 Task: Create validation rules in book object.
Action: Mouse moved to (669, 50)
Screenshot: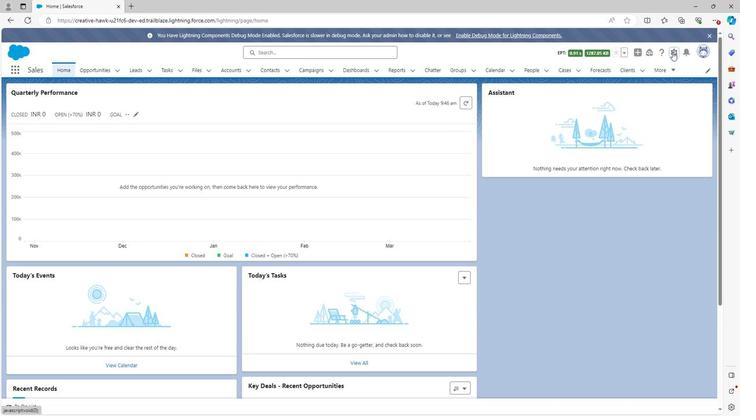 
Action: Mouse pressed left at (669, 50)
Screenshot: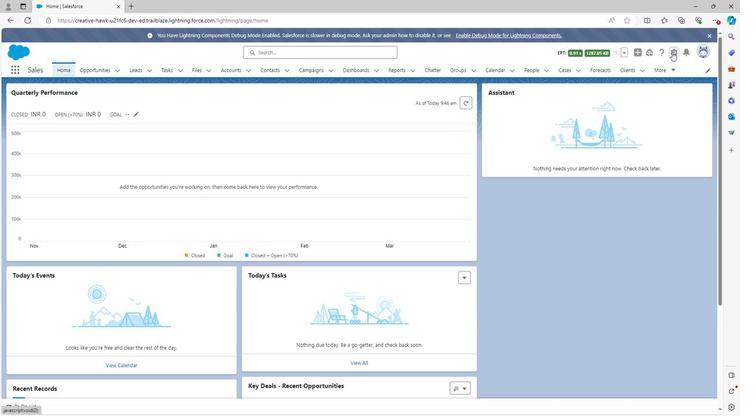 
Action: Mouse moved to (636, 75)
Screenshot: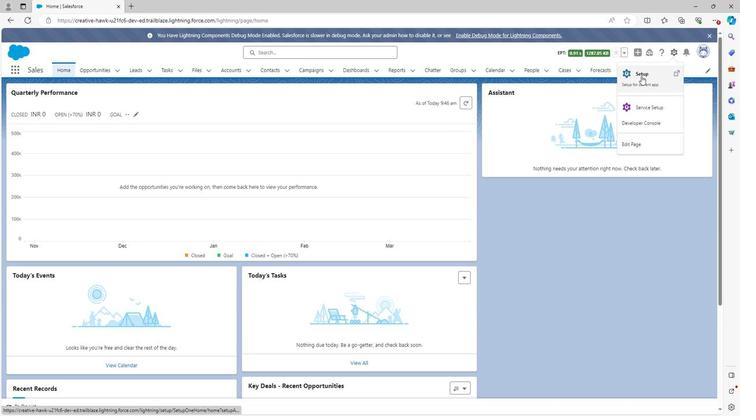 
Action: Mouse pressed left at (636, 75)
Screenshot: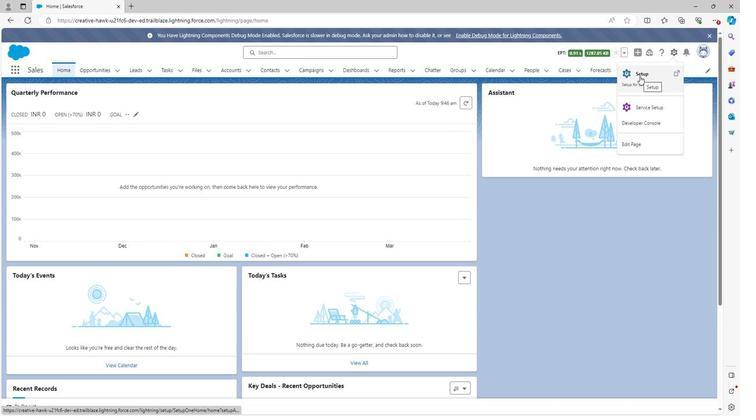 
Action: Mouse moved to (94, 65)
Screenshot: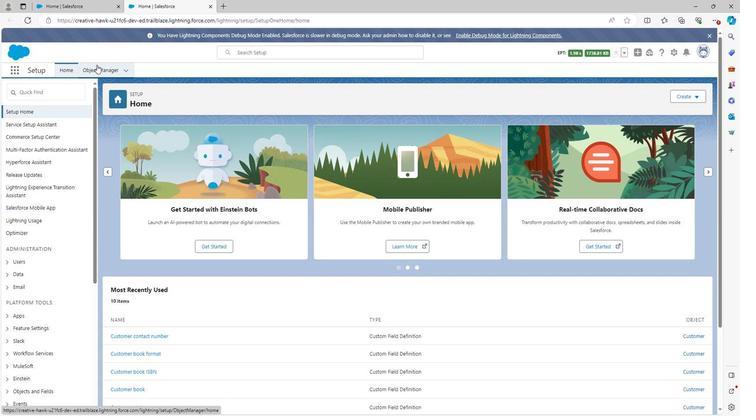 
Action: Mouse pressed left at (94, 65)
Screenshot: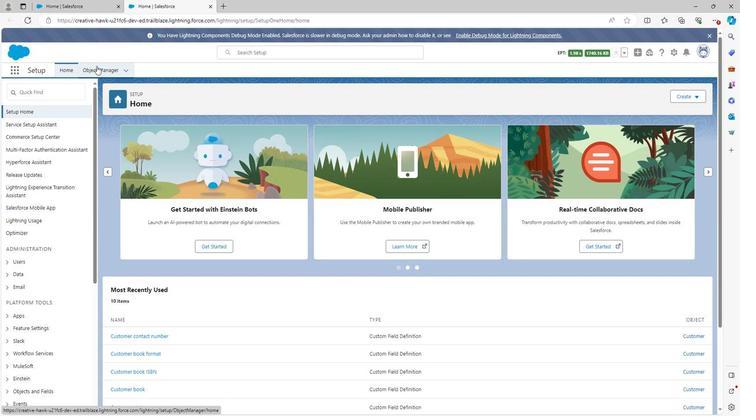 
Action: Mouse moved to (57, 195)
Screenshot: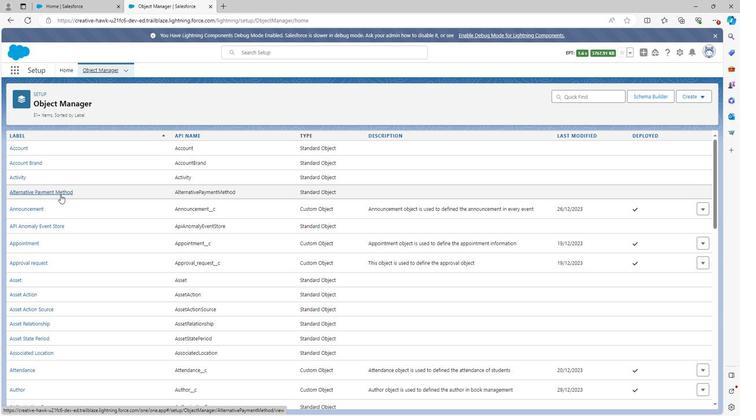 
Action: Mouse scrolled (57, 194) with delta (0, 0)
Screenshot: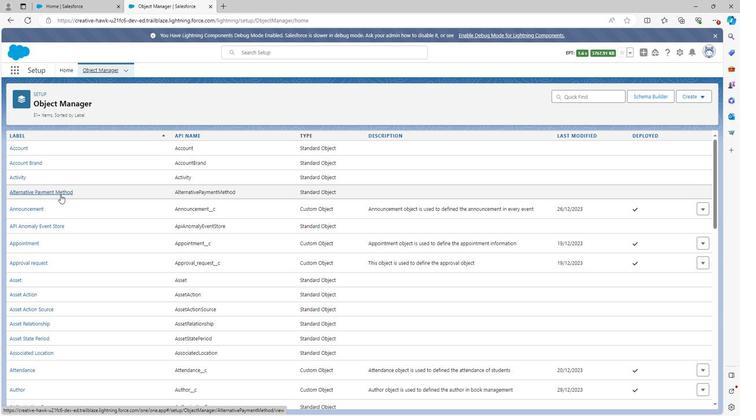
Action: Mouse moved to (57, 196)
Screenshot: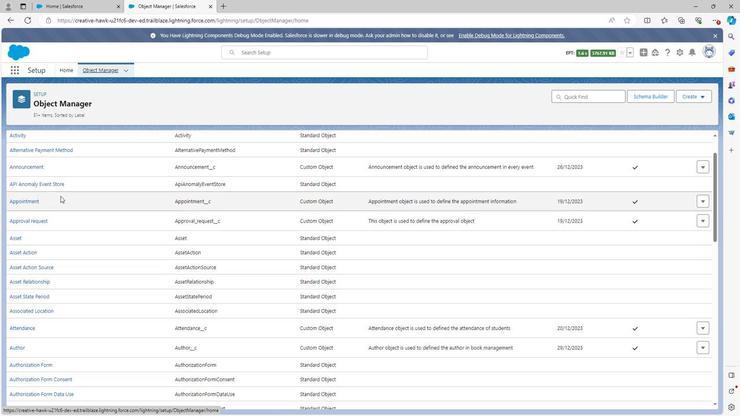 
Action: Mouse scrolled (57, 196) with delta (0, 0)
Screenshot: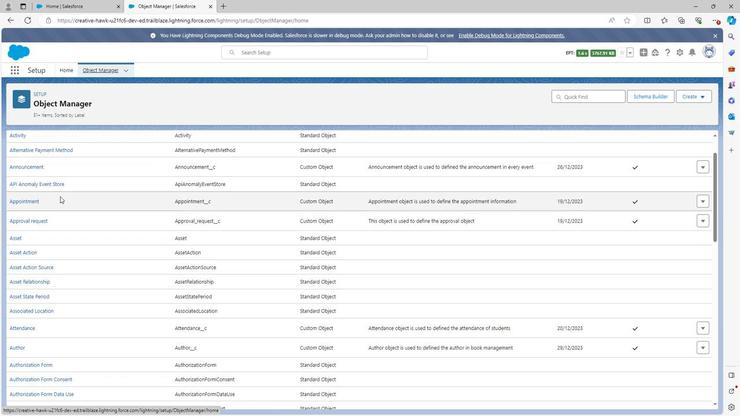 
Action: Mouse moved to (57, 194)
Screenshot: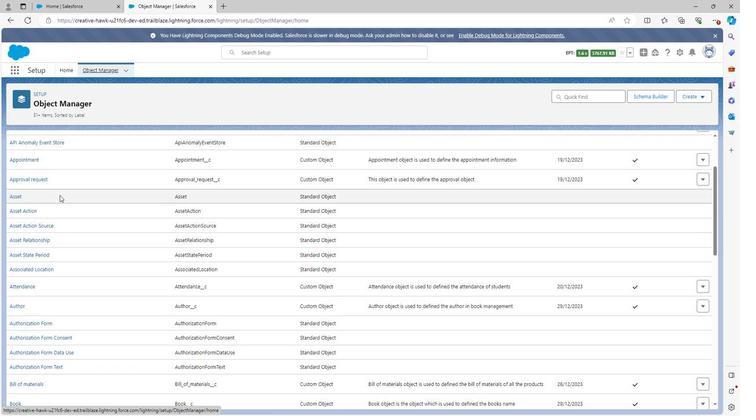
Action: Mouse scrolled (57, 194) with delta (0, 0)
Screenshot: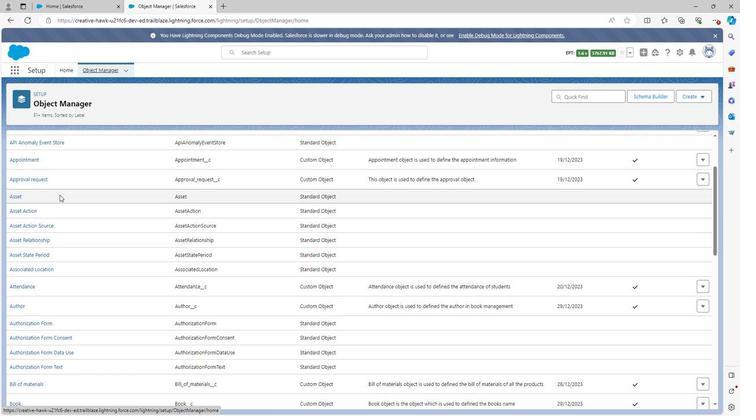 
Action: Mouse scrolled (57, 194) with delta (0, 0)
Screenshot: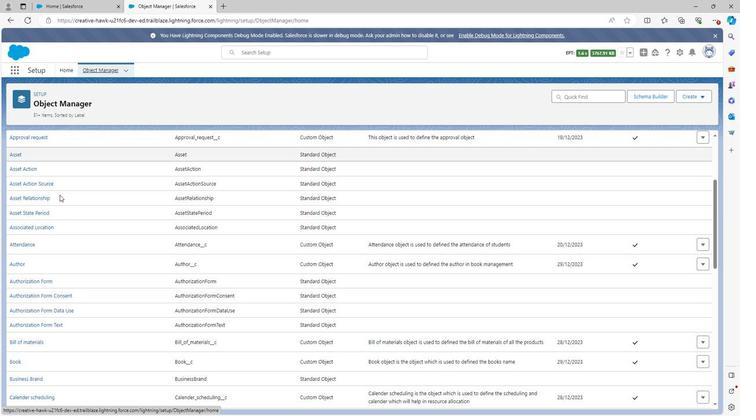 
Action: Mouse scrolled (57, 194) with delta (0, 0)
Screenshot: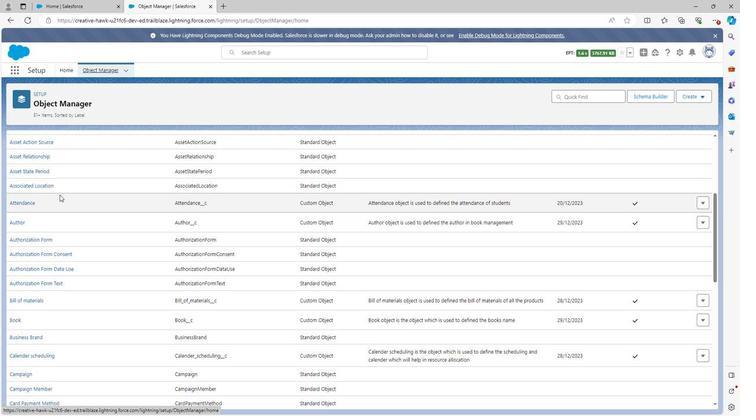 
Action: Mouse moved to (57, 194)
Screenshot: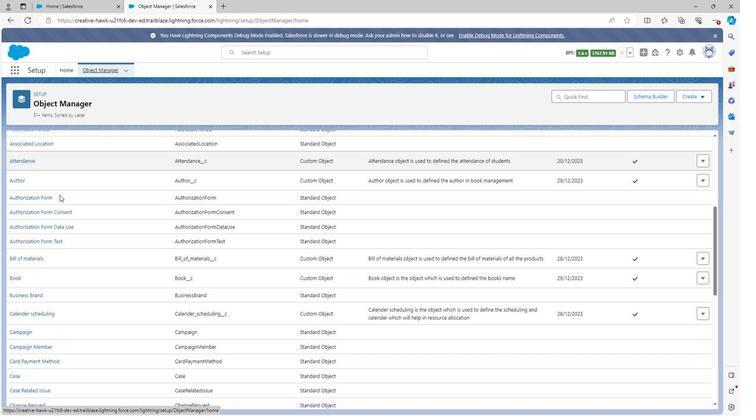 
Action: Mouse scrolled (57, 193) with delta (0, 0)
Screenshot: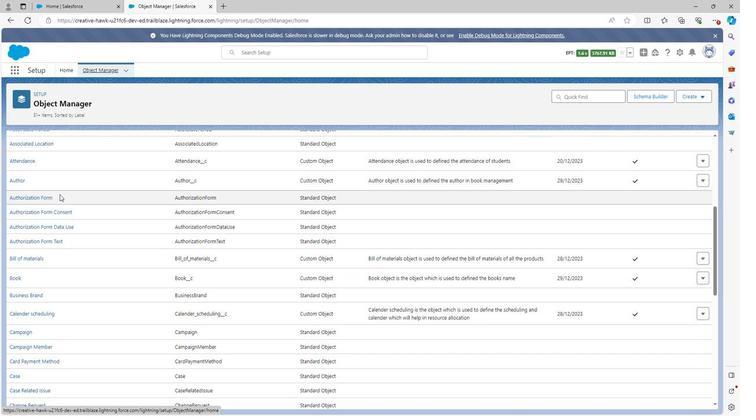 
Action: Mouse moved to (14, 234)
Screenshot: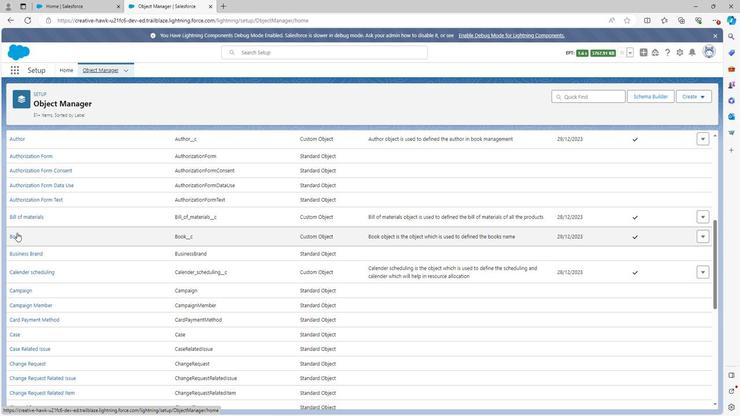 
Action: Mouse pressed left at (14, 234)
Screenshot: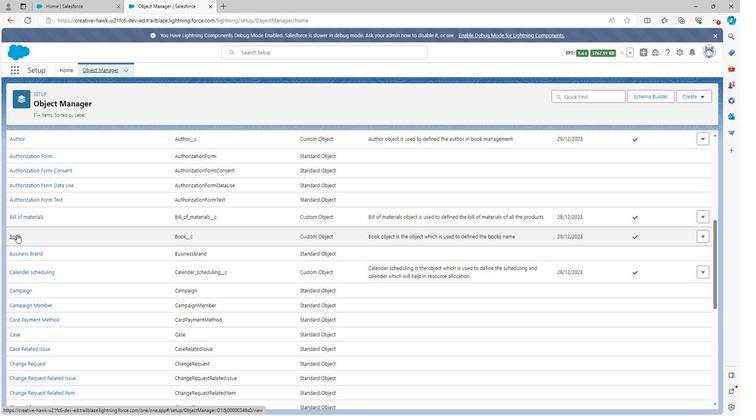 
Action: Mouse moved to (39, 149)
Screenshot: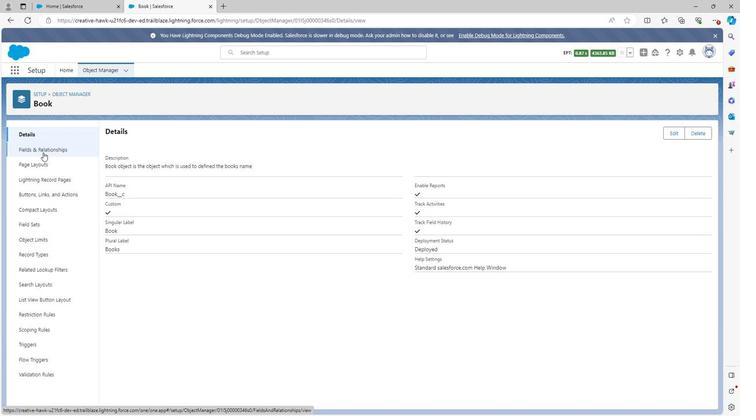 
Action: Mouse pressed left at (39, 149)
Screenshot: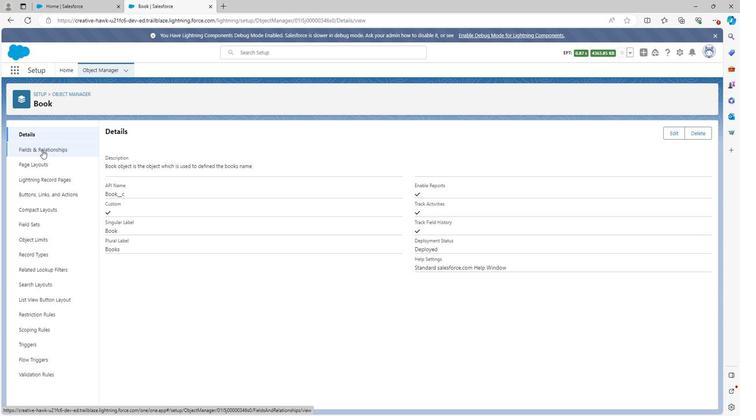 
Action: Mouse moved to (126, 243)
Screenshot: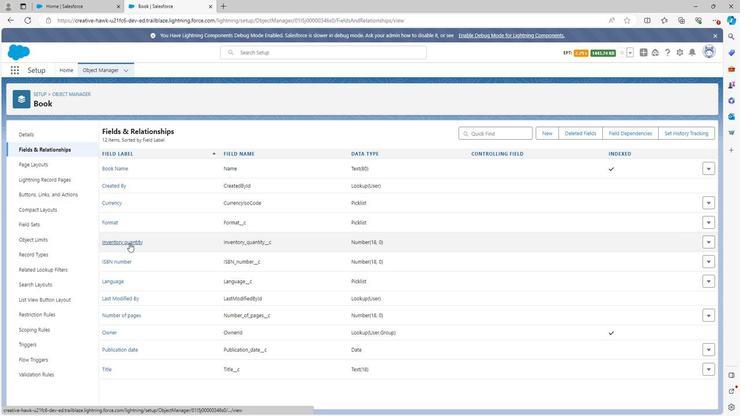 
Action: Mouse pressed left at (126, 243)
Screenshot: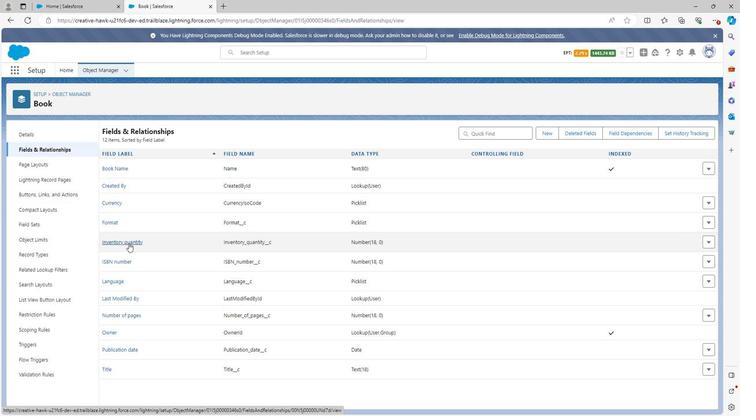 
Action: Mouse moved to (298, 363)
Screenshot: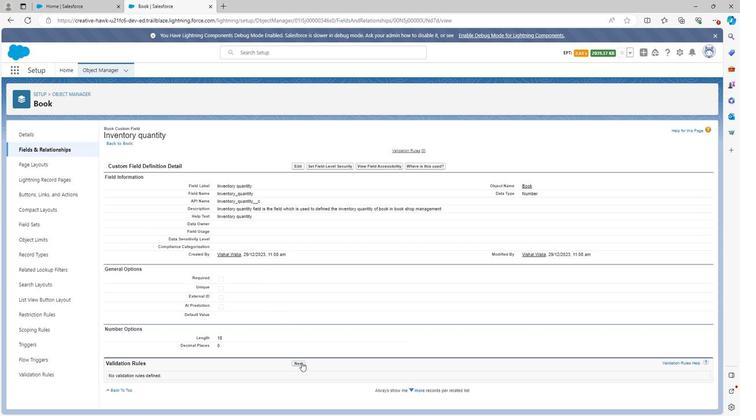
Action: Mouse pressed left at (298, 363)
Screenshot: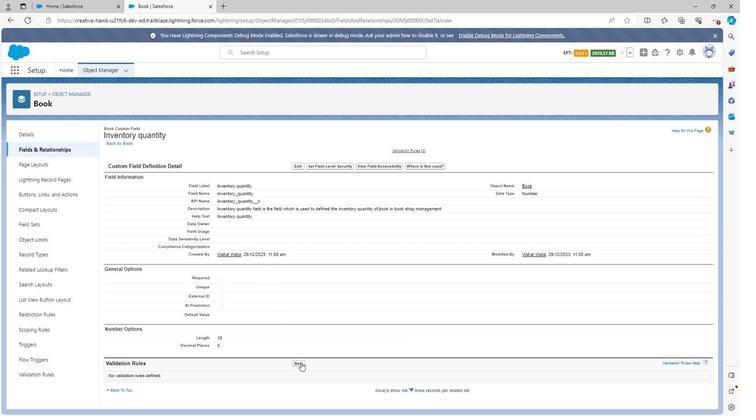 
Action: Mouse moved to (294, 365)
Screenshot: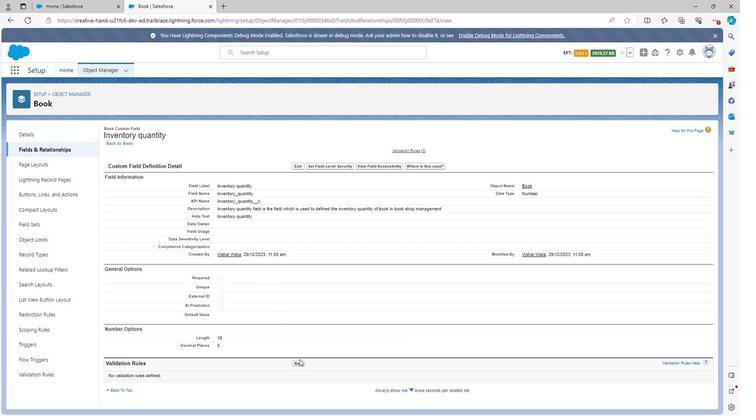 
Action: Mouse pressed left at (294, 365)
Screenshot: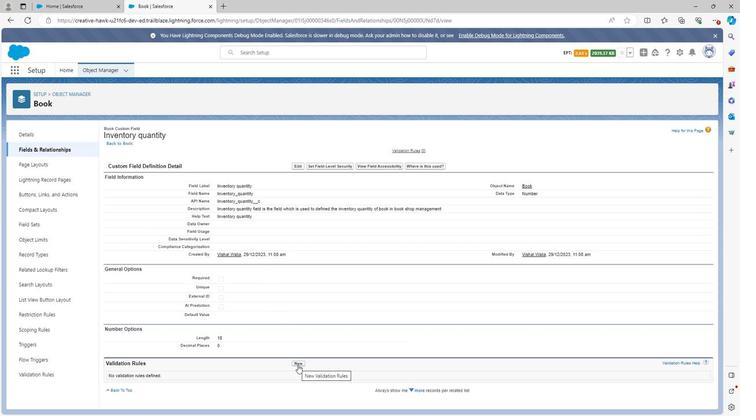 
Action: Mouse moved to (4, 20)
Screenshot: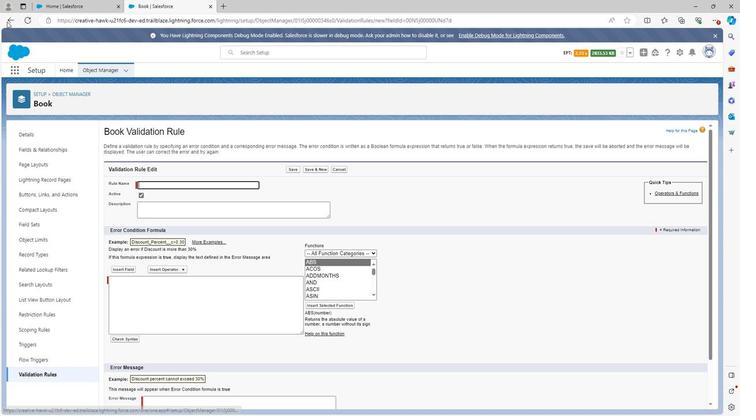 
Action: Mouse pressed left at (4, 20)
Screenshot: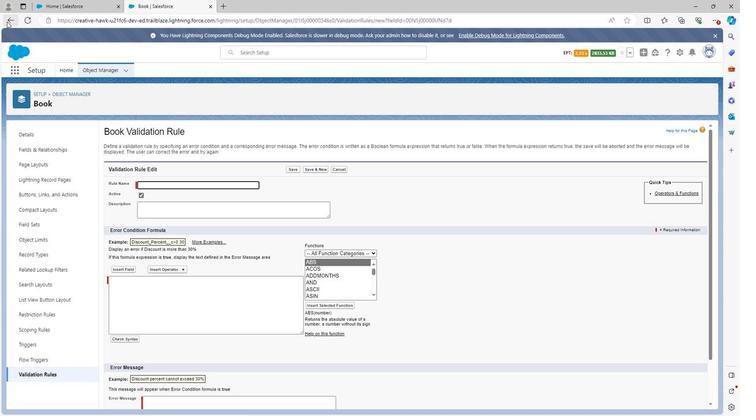 
Action: Mouse moved to (52, 146)
Screenshot: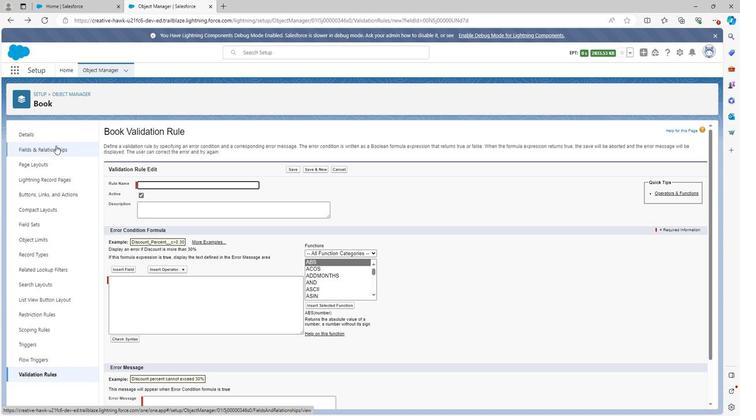 
Action: Mouse pressed left at (52, 146)
Screenshot: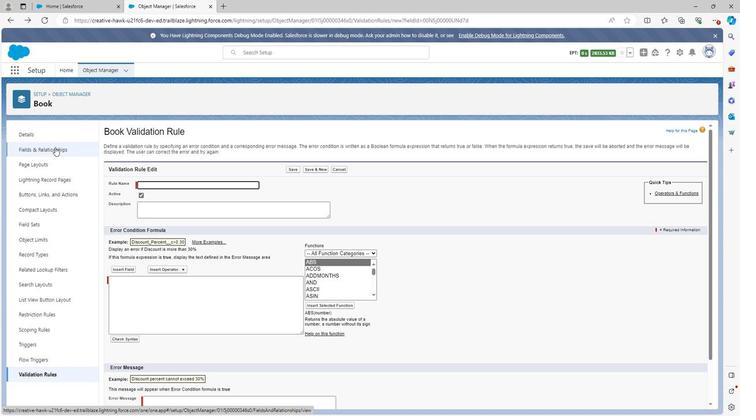 
Action: Mouse moved to (112, 242)
Screenshot: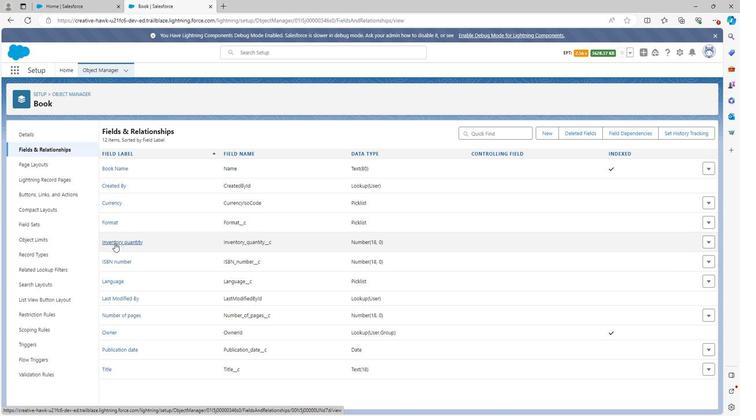 
Action: Mouse pressed left at (112, 242)
Screenshot: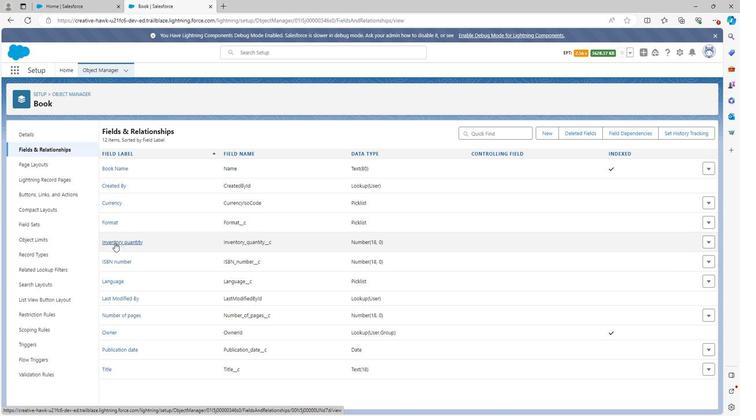 
Action: Mouse moved to (297, 363)
Screenshot: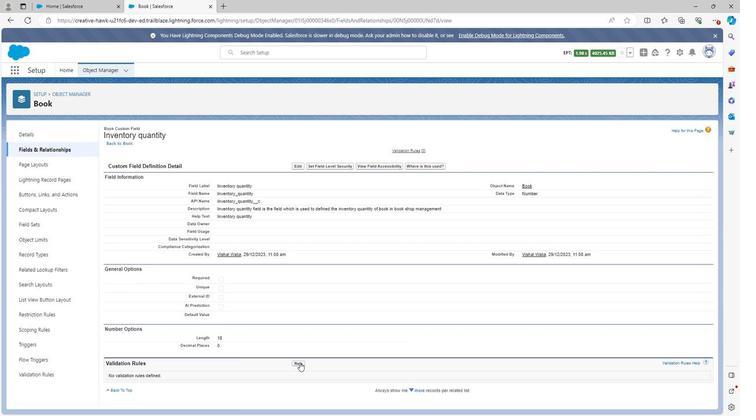 
Action: Mouse pressed left at (297, 363)
Screenshot: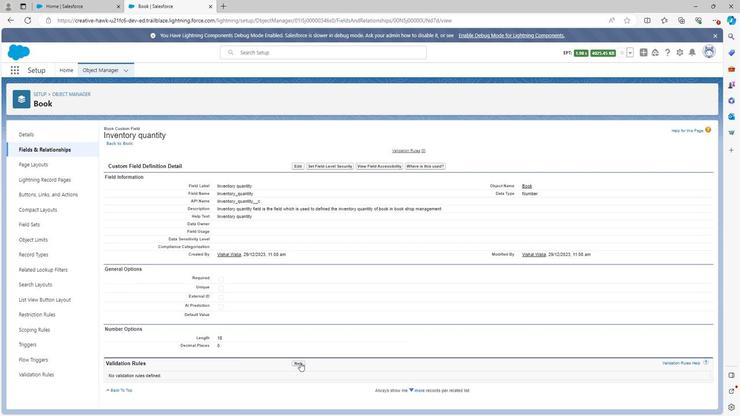 
Action: Mouse moved to (155, 184)
Screenshot: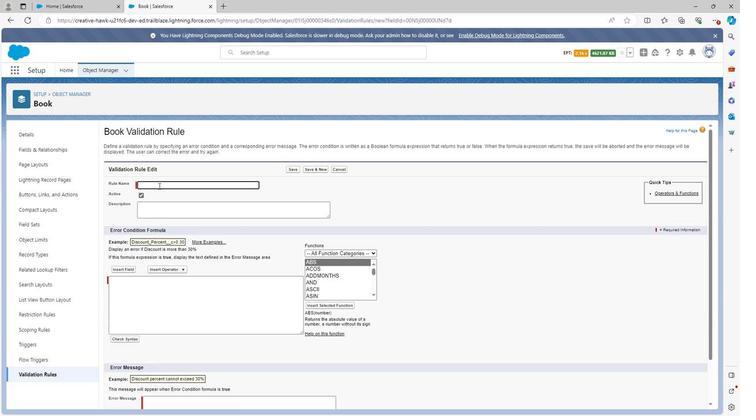 
Action: Mouse pressed left at (155, 184)
Screenshot: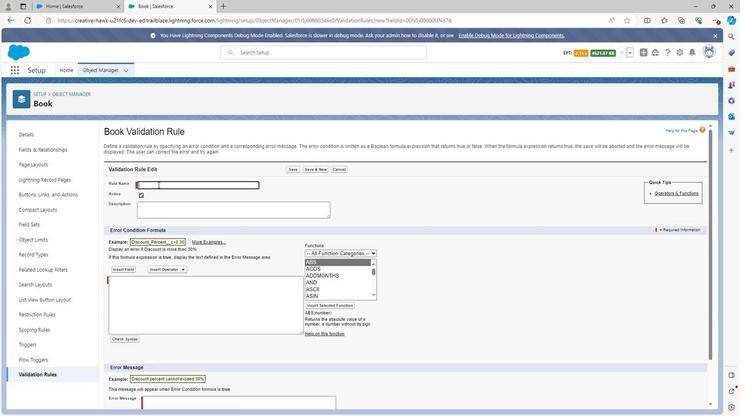 
Action: Key pressed <Key.shift>Inventory<Key.space>quantity<Key.space>rule
Screenshot: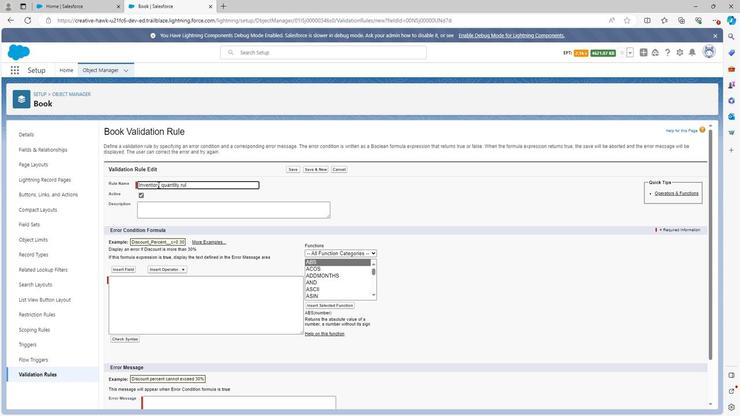 
Action: Mouse moved to (157, 205)
Screenshot: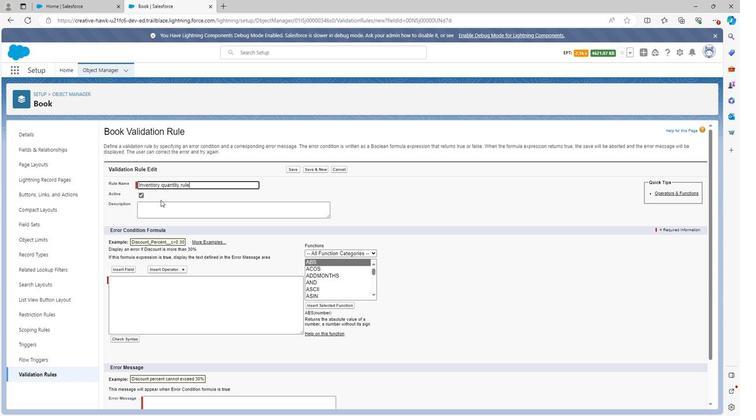 
Action: Mouse pressed left at (157, 205)
Screenshot: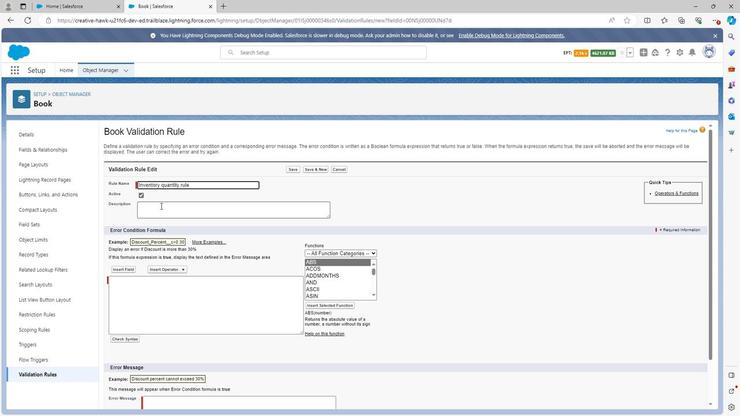 
Action: Key pressed <Key.shift><Key.shift><Key.shift>Inventory<Key.space>quantity<Key.space>rule<Key.space>is<Key.space>the<Key.space>rule<Key.space>through<Key.space>which<Key.space>we<Key.space>show<Key.space>inventory<Key.space>quantity<Key.space>with<Key.space>some<Key.space>limits
Screenshot: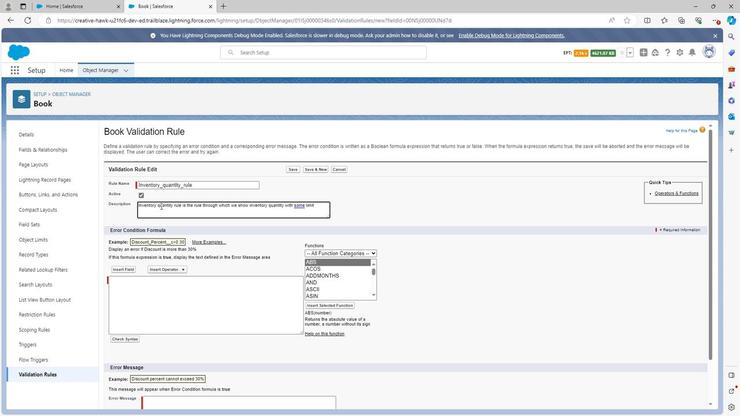 
Action: Mouse moved to (148, 288)
Screenshot: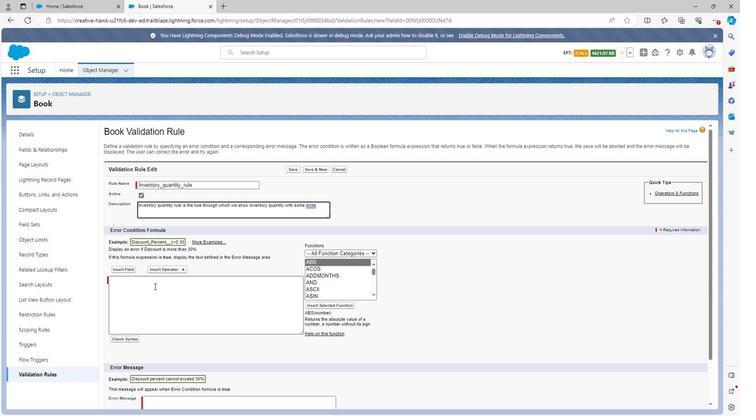 
Action: Mouse pressed left at (148, 288)
Screenshot: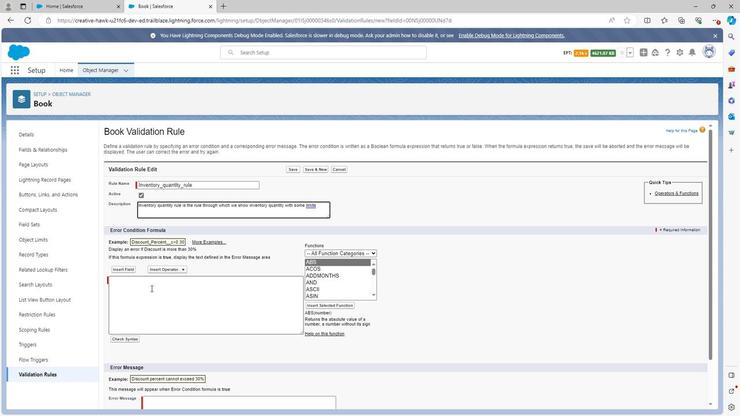 
Action: Mouse moved to (126, 268)
Screenshot: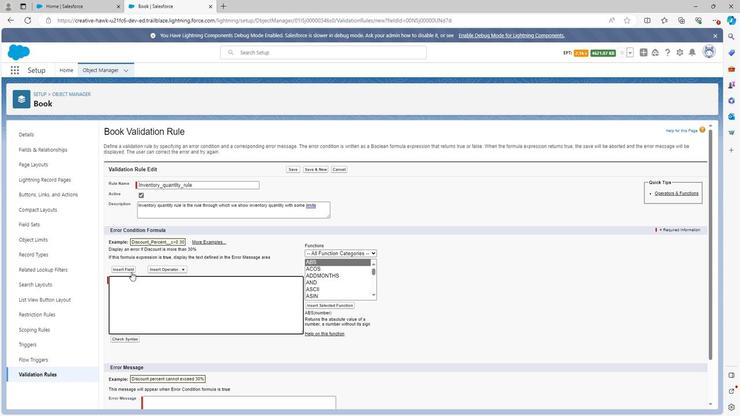 
Action: Mouse pressed left at (126, 268)
Screenshot: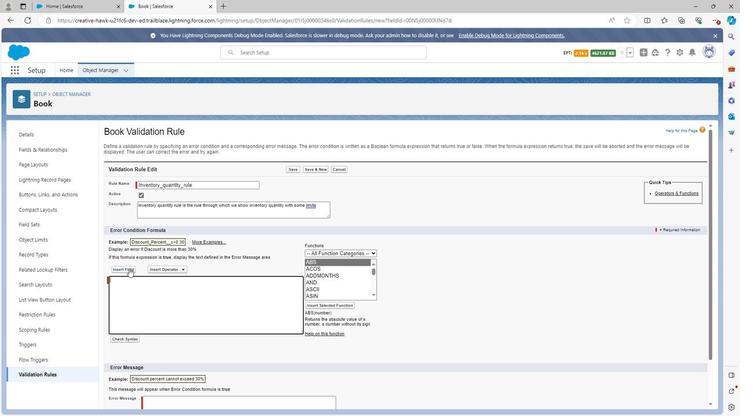 
Action: Mouse moved to (343, 274)
Screenshot: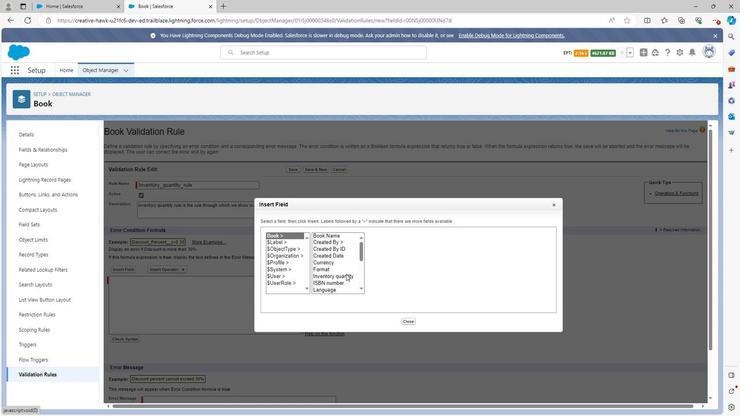 
Action: Mouse pressed left at (343, 274)
Screenshot: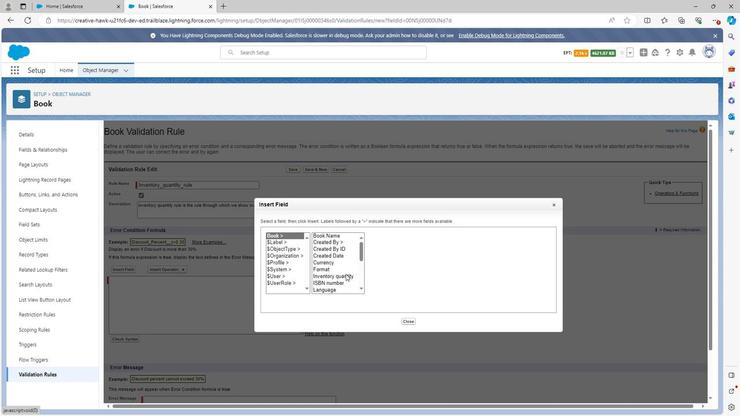 
Action: Mouse moved to (398, 276)
Screenshot: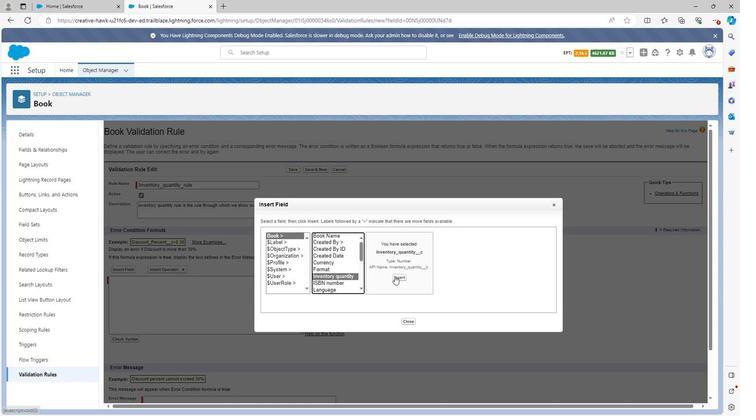 
Action: Mouse pressed left at (398, 276)
Screenshot: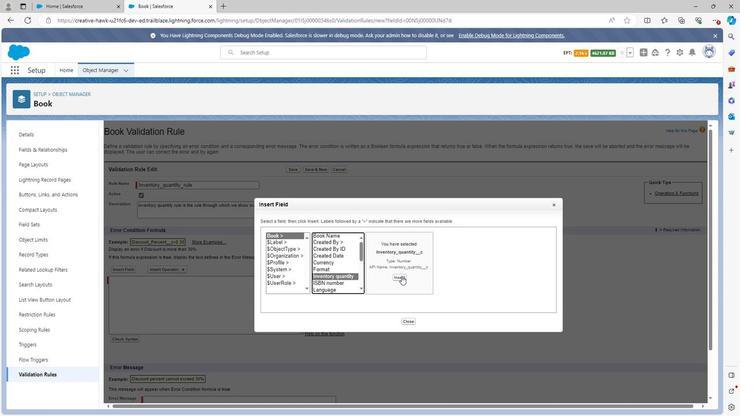 
Action: Mouse moved to (168, 270)
Screenshot: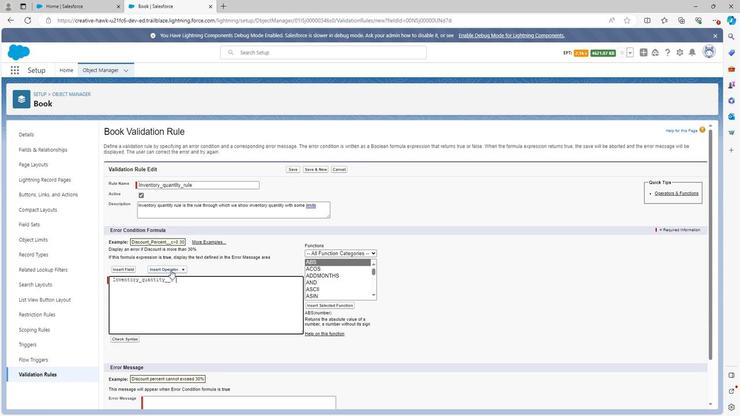 
Action: Mouse pressed left at (168, 270)
Screenshot: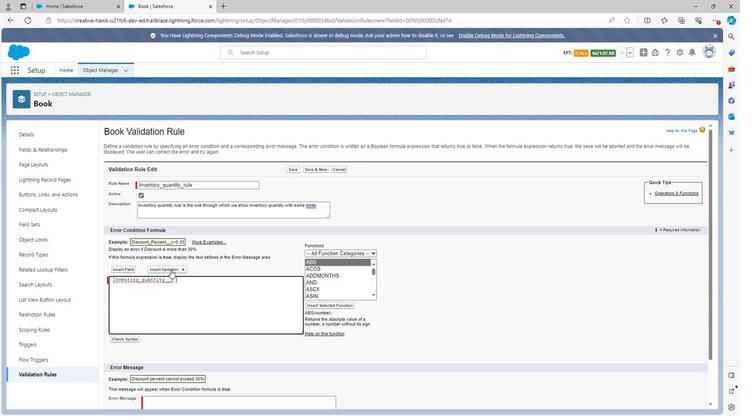 
Action: Mouse moved to (167, 364)
Screenshot: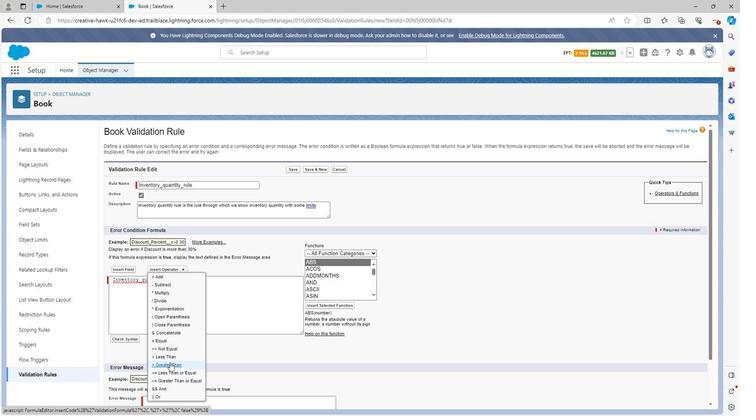 
Action: Mouse pressed left at (167, 364)
Screenshot: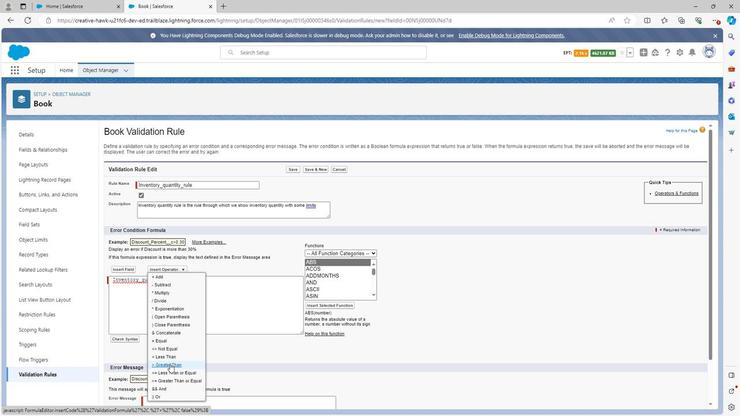 
Action: Key pressed 0
Screenshot: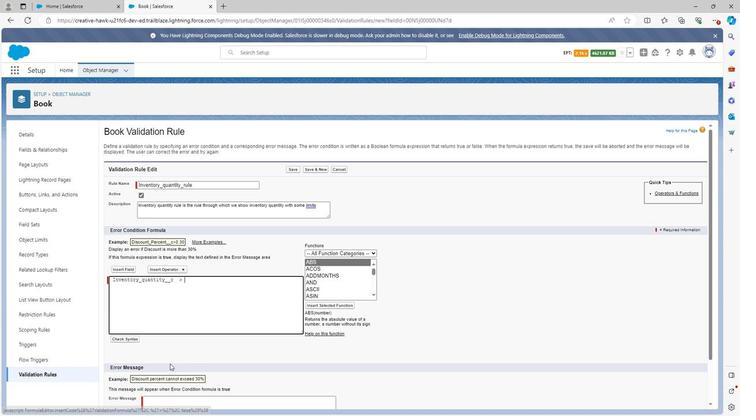 
Action: Mouse moved to (126, 340)
Screenshot: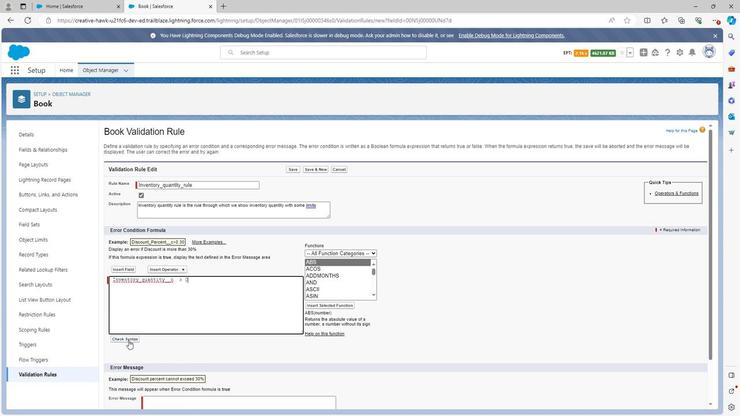 
Action: Mouse pressed left at (126, 340)
Screenshot: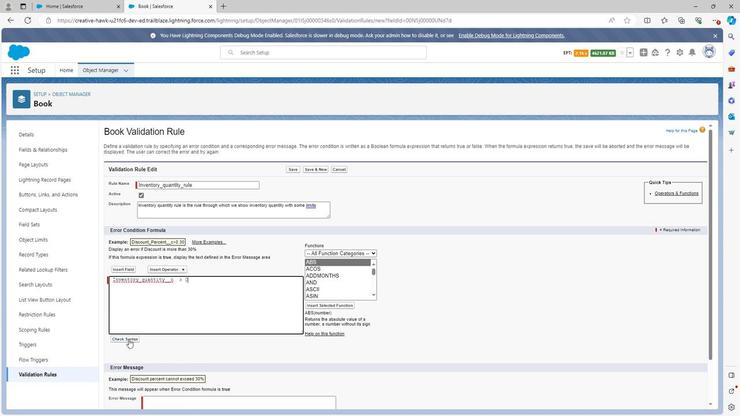 
Action: Mouse moved to (178, 377)
Screenshot: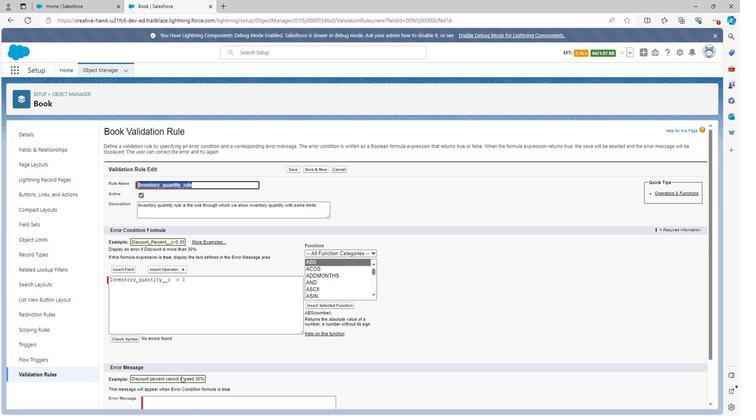 
Action: Mouse scrolled (178, 376) with delta (0, 0)
Screenshot: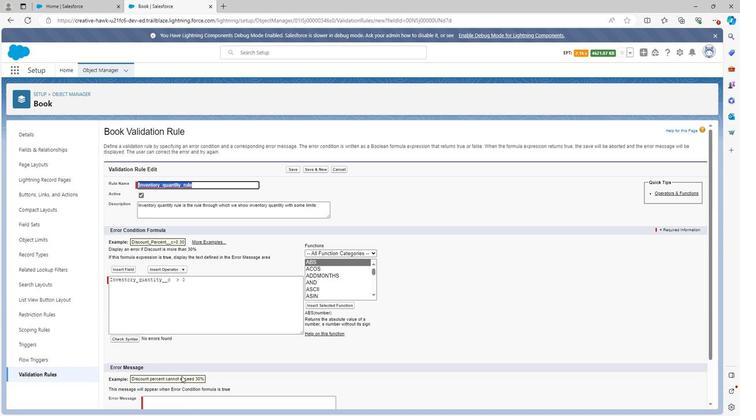 
Action: Mouse moved to (173, 364)
Screenshot: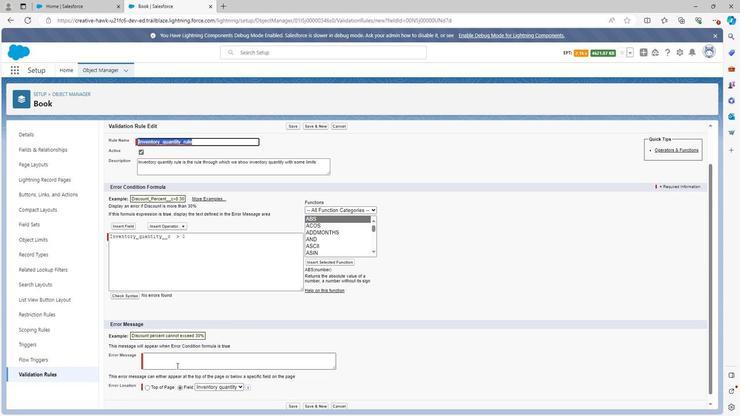 
Action: Mouse pressed left at (173, 364)
Screenshot: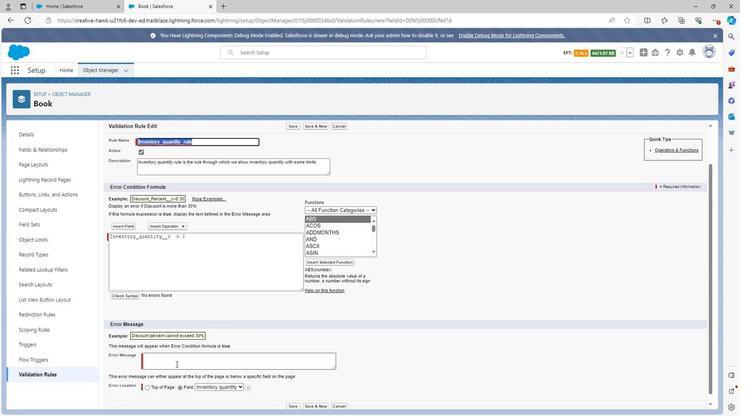 
Action: Key pressed <Key.shift>Inventory<Key.space>quantity<Key.space>of<Key.space>book<Key.space>should<Key.space>be<Key.space>greater<Key.space>than<Key.space>0
Screenshot: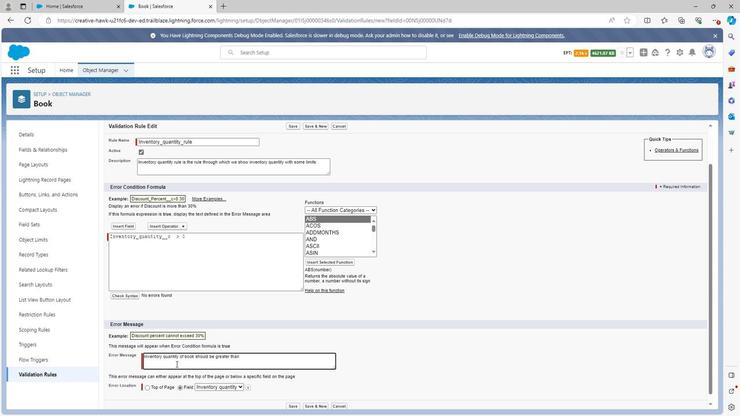 
Action: Mouse moved to (291, 407)
Screenshot: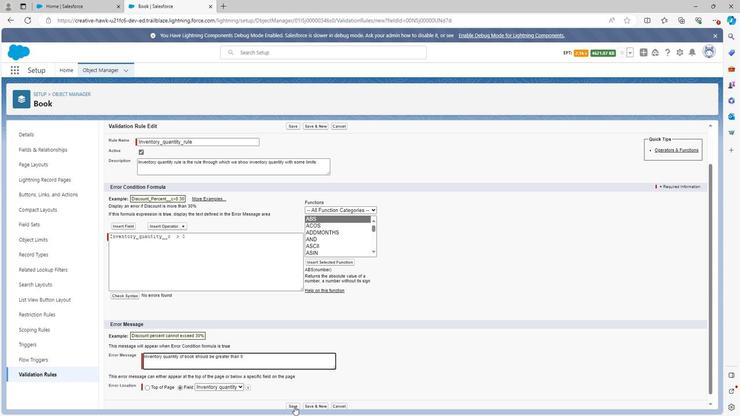 
Action: Mouse pressed left at (291, 407)
Screenshot: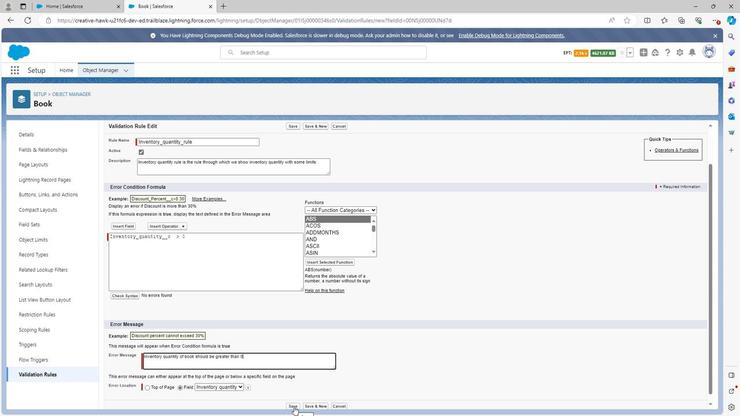 
Action: Mouse moved to (34, 139)
Screenshot: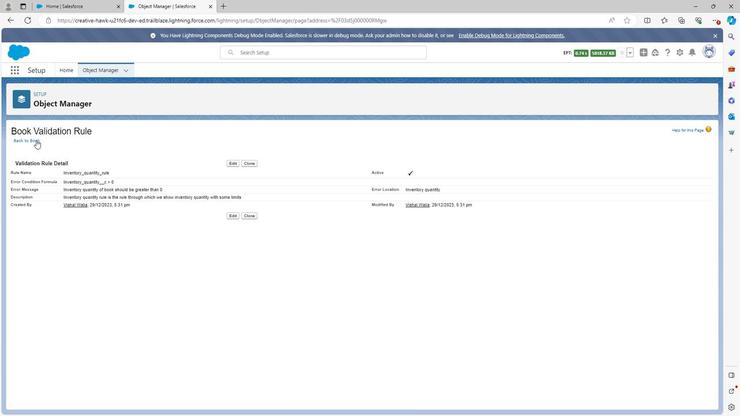 
Action: Mouse pressed left at (34, 139)
Screenshot: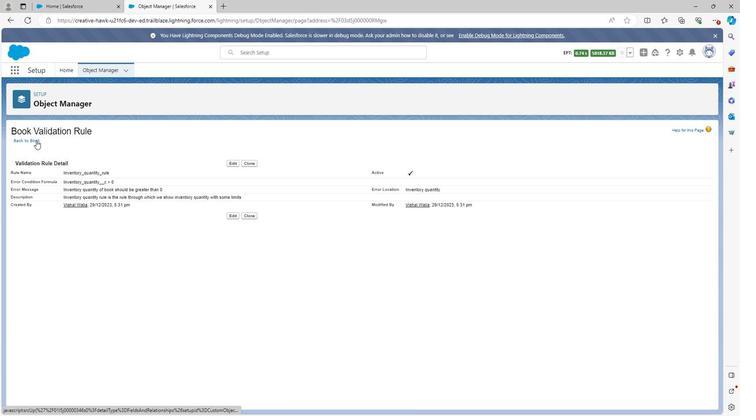 
Action: Mouse moved to (129, 314)
Screenshot: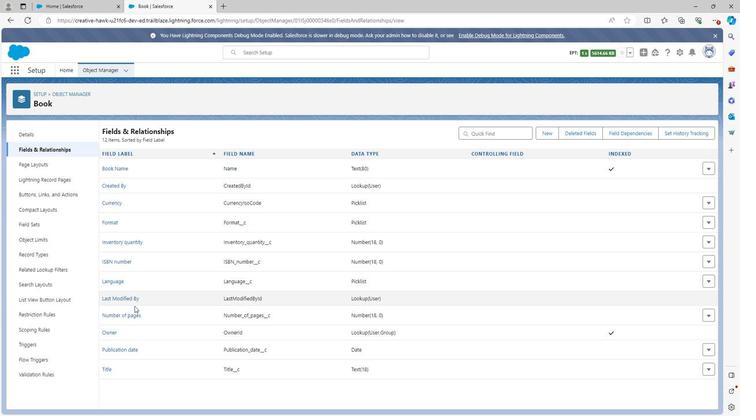 
Action: Mouse pressed left at (129, 314)
Screenshot: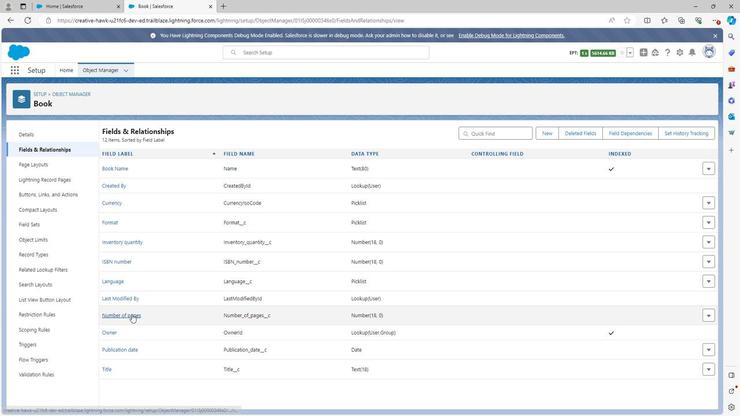 
Action: Mouse moved to (292, 362)
Screenshot: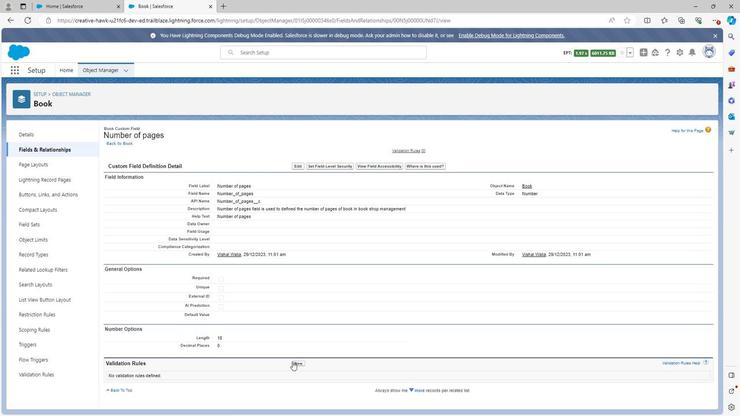 
Action: Mouse pressed left at (292, 362)
Screenshot: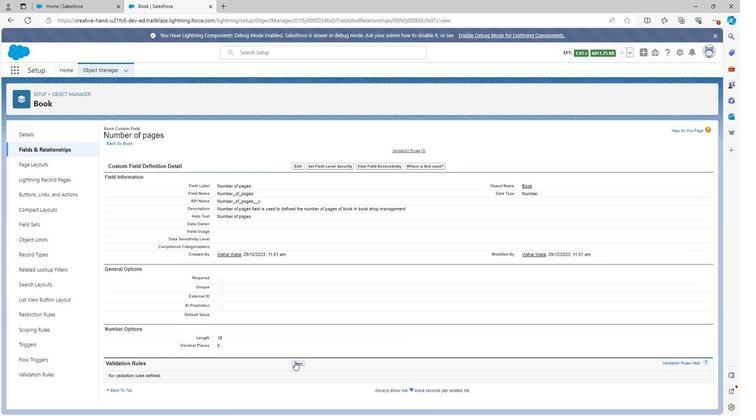 
Action: Mouse moved to (144, 187)
Screenshot: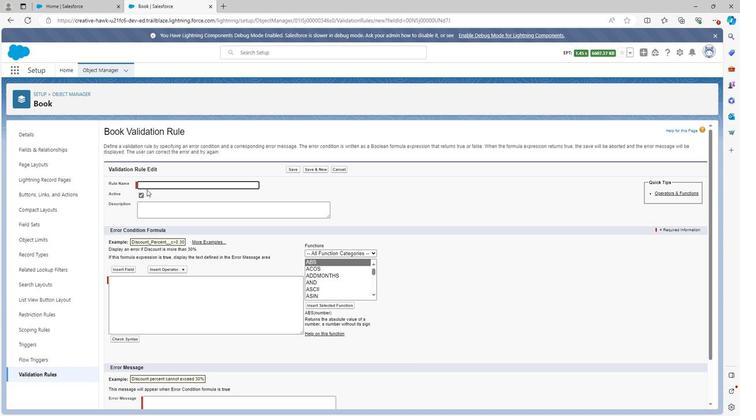 
Action: Key pressed <Key.shift><Key.shift><Key.shift>Number<Key.space>og<Key.space><Key.backspace><Key.backspace>f<Key.space>pages<Key.space>rule
Screenshot: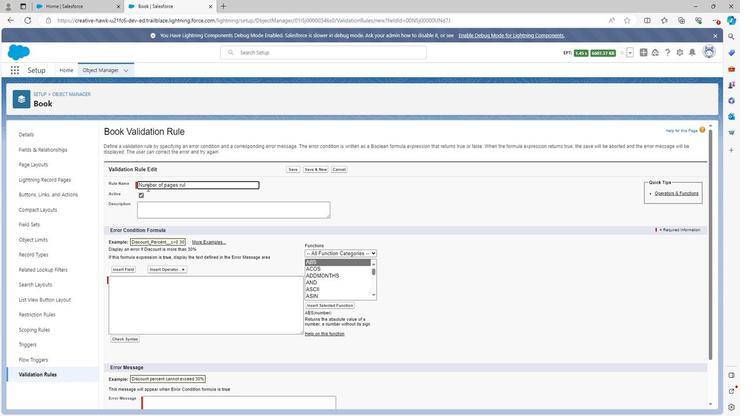 
Action: Mouse moved to (174, 196)
Screenshot: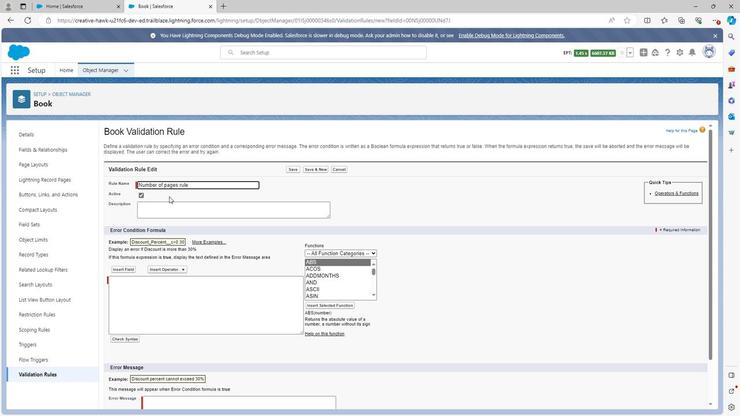 
Action: Mouse pressed left at (174, 196)
Screenshot: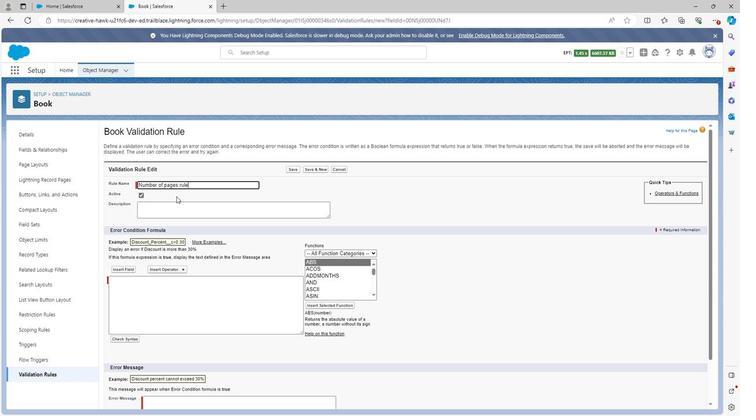 
Action: Mouse moved to (160, 207)
Screenshot: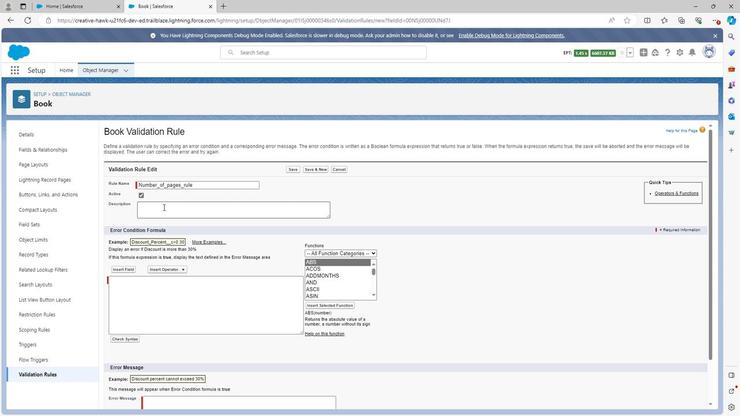 
Action: Mouse pressed left at (160, 207)
Screenshot: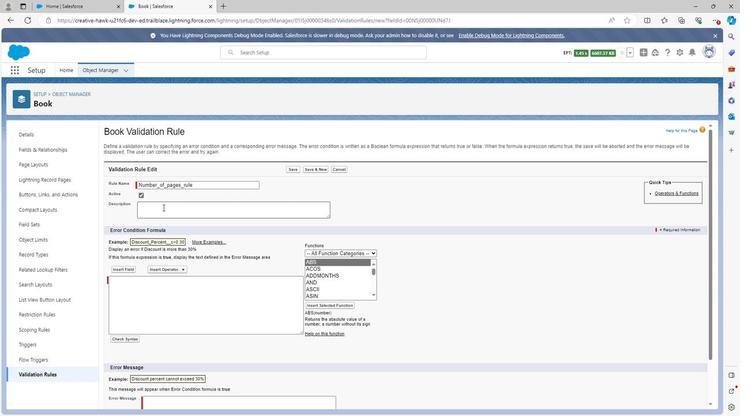 
Action: Key pressed <Key.shift>Number<Key.space>of<Key.space><Key.space>pages<Key.space>rule<Key.space>is<Key.space>the<Key.space>rule<Key.space>through<Key.space>which<Key.space>we<Key.space>show<Key.space>number<Key.space>of<Key.space>pages<Key.space>with<Key.space>some<Key.space>limits
Screenshot: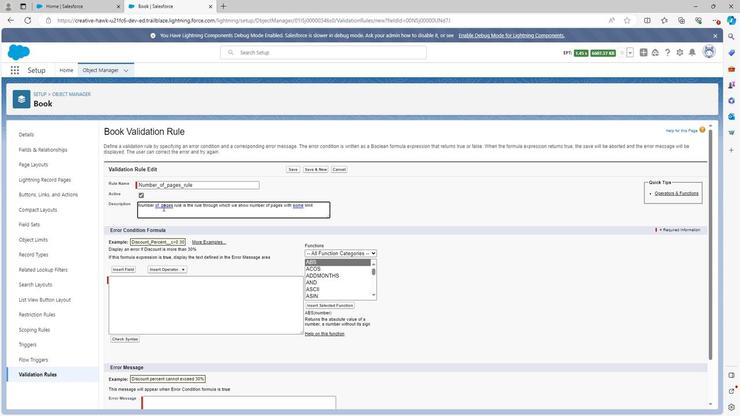 
Action: Mouse moved to (123, 268)
Screenshot: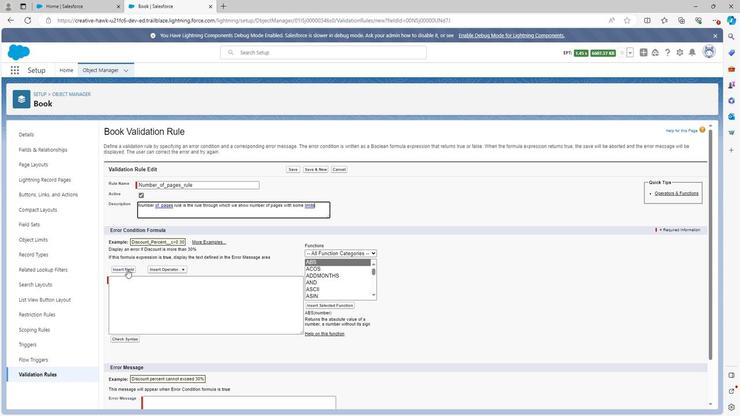
Action: Mouse pressed left at (123, 268)
Screenshot: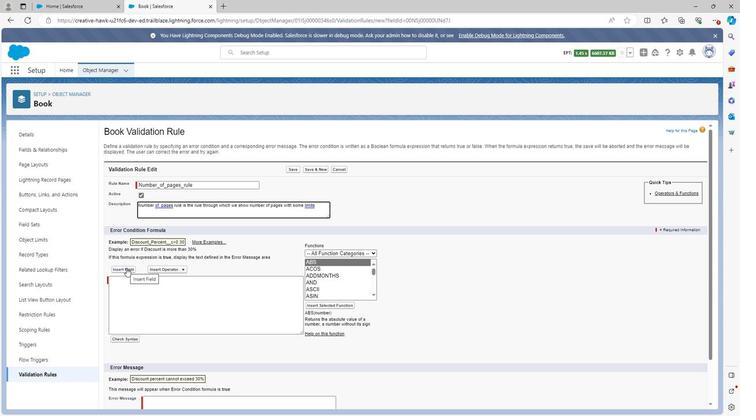 
Action: Mouse moved to (322, 266)
Screenshot: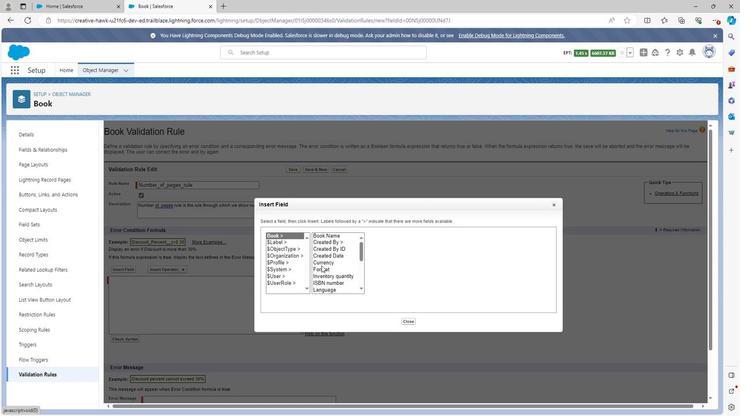 
Action: Mouse scrolled (322, 265) with delta (0, 0)
Screenshot: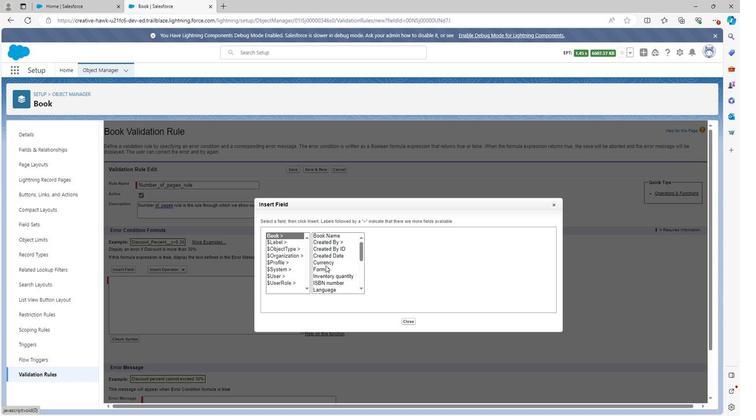 
Action: Mouse scrolled (322, 265) with delta (0, 0)
Screenshot: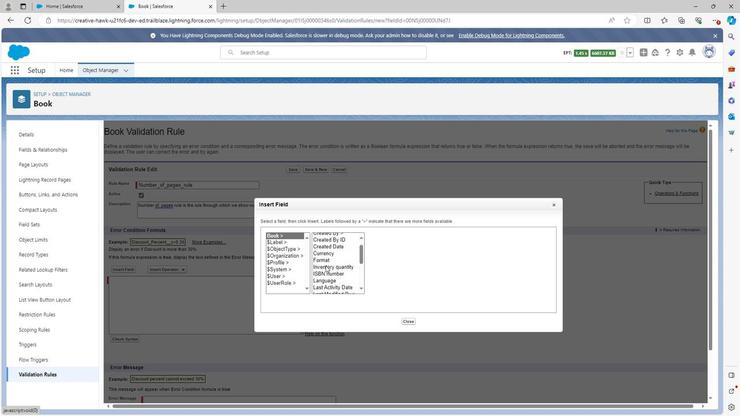 
Action: Mouse scrolled (322, 265) with delta (0, 0)
Screenshot: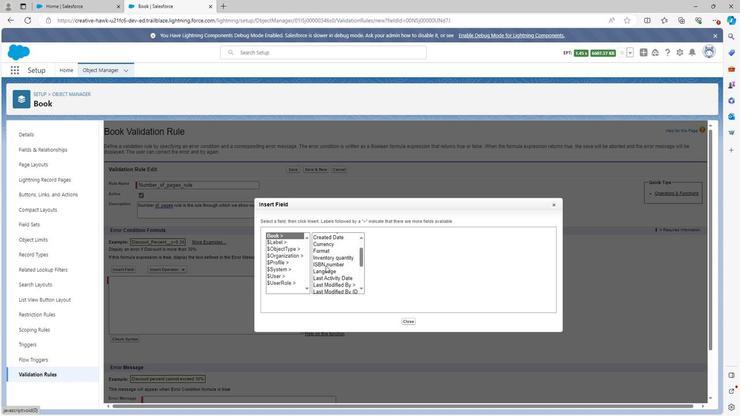 
Action: Mouse scrolled (322, 265) with delta (0, 0)
Screenshot: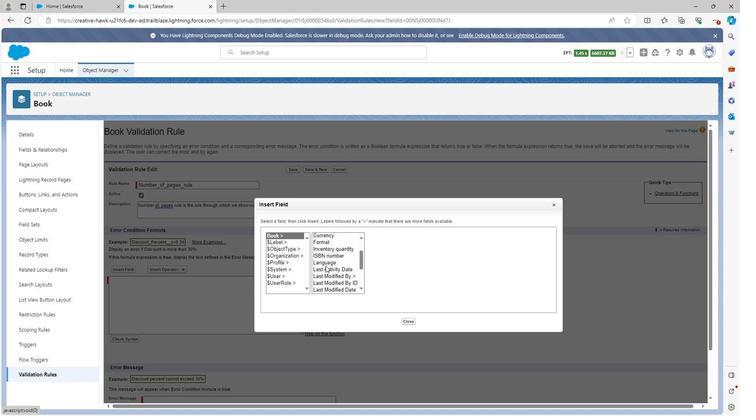
Action: Mouse scrolled (322, 265) with delta (0, 0)
Screenshot: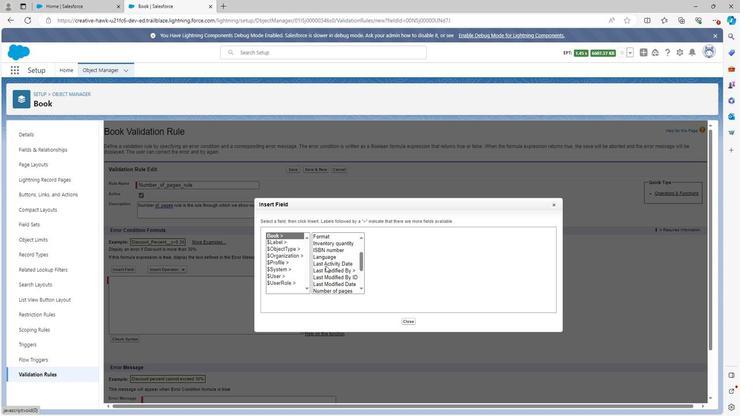 
Action: Mouse scrolled (322, 265) with delta (0, 0)
Screenshot: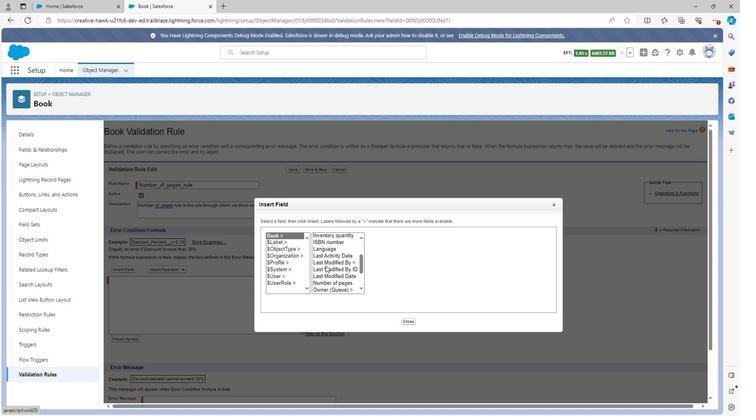 
Action: Mouse scrolled (322, 265) with delta (0, 0)
Screenshot: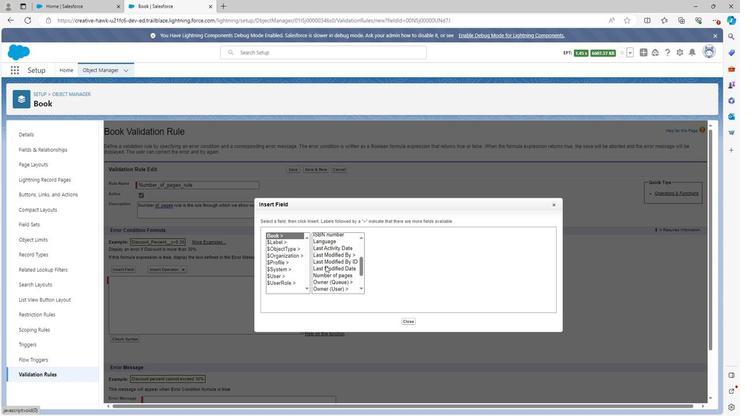 
Action: Mouse moved to (325, 260)
Screenshot: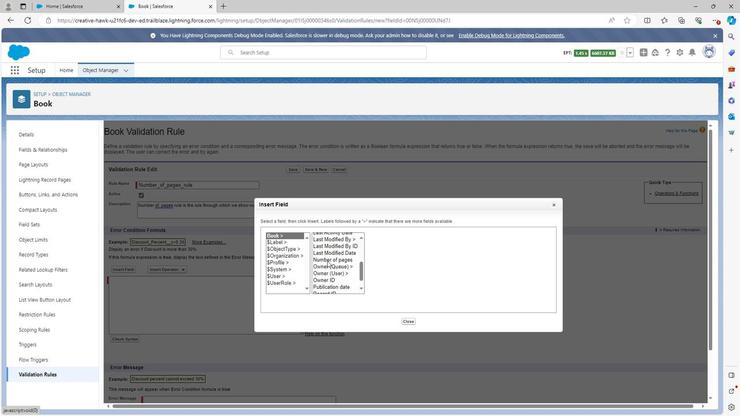 
Action: Mouse pressed left at (325, 260)
Screenshot: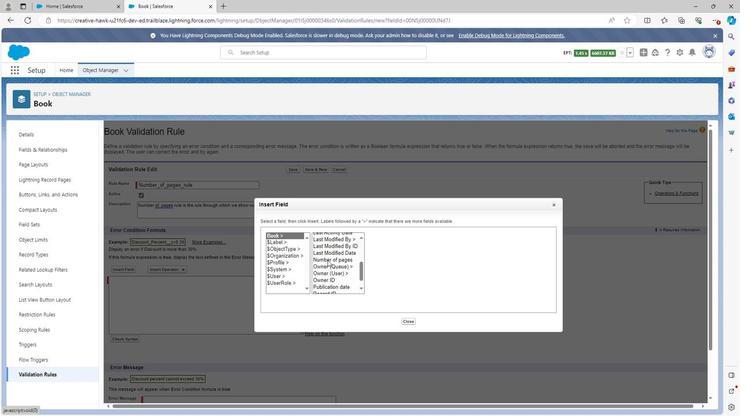 
Action: Mouse moved to (399, 278)
Screenshot: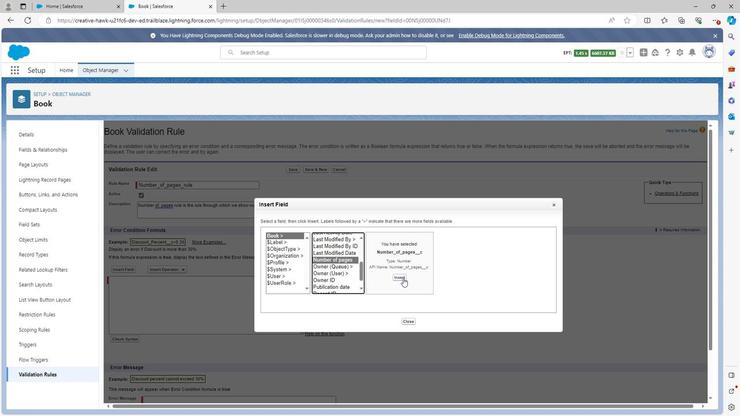
Action: Mouse pressed left at (399, 278)
Screenshot: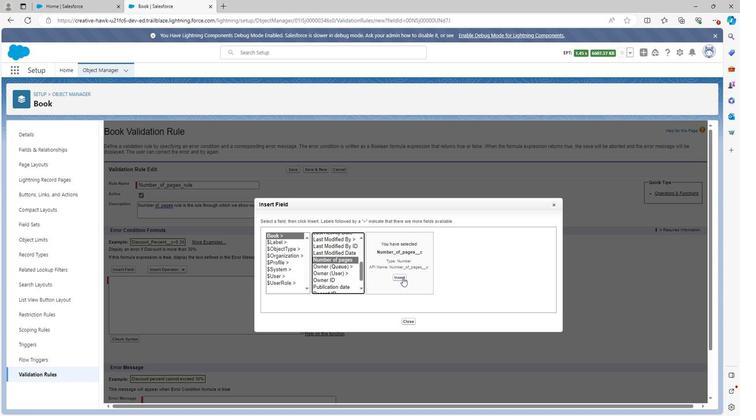 
Action: Mouse moved to (177, 267)
Screenshot: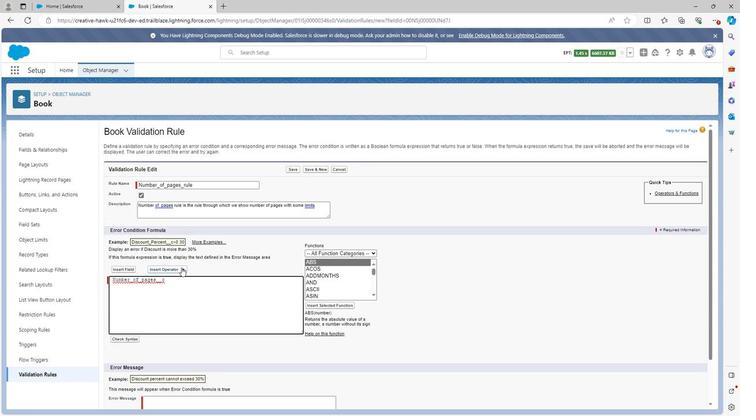 
Action: Mouse pressed left at (177, 267)
Screenshot: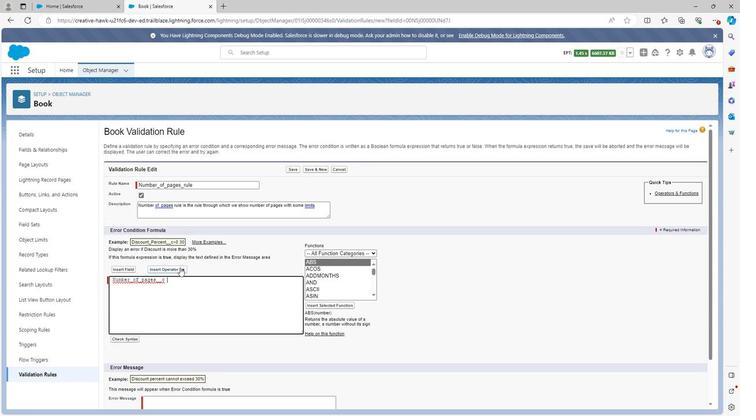 
Action: Mouse moved to (172, 363)
Screenshot: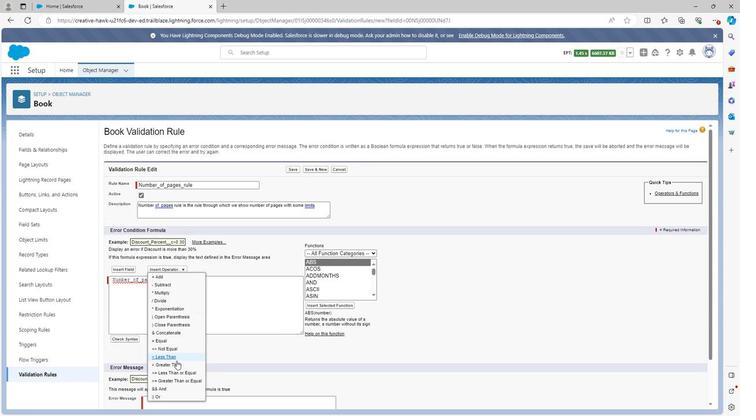 
Action: Mouse pressed left at (172, 363)
Screenshot: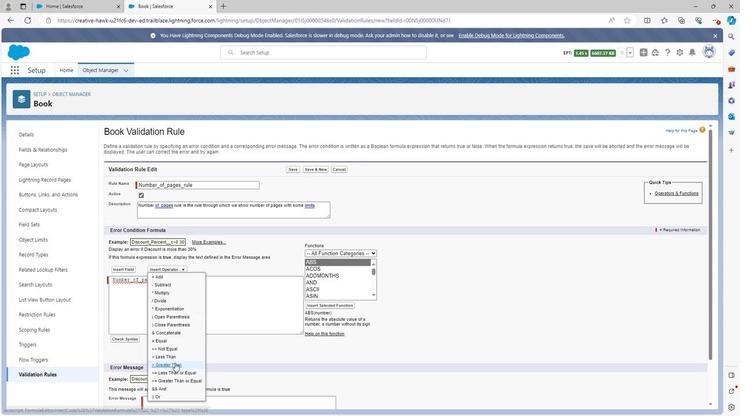 
Action: Mouse moved to (189, 313)
Screenshot: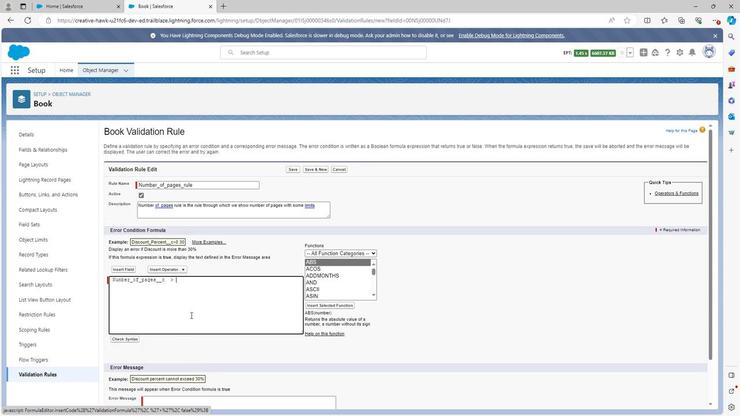 
Action: Key pressed 100
Screenshot: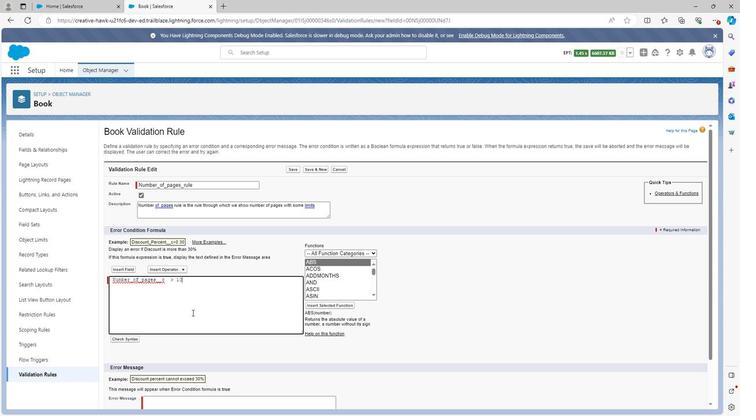 
Action: Mouse moved to (128, 337)
Screenshot: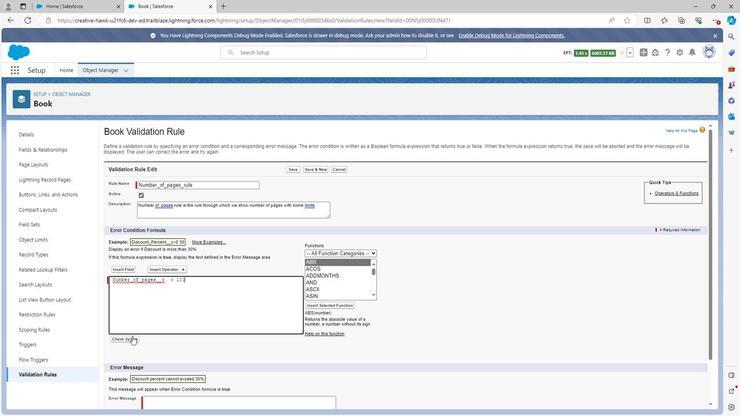 
Action: Mouse pressed left at (128, 337)
Screenshot: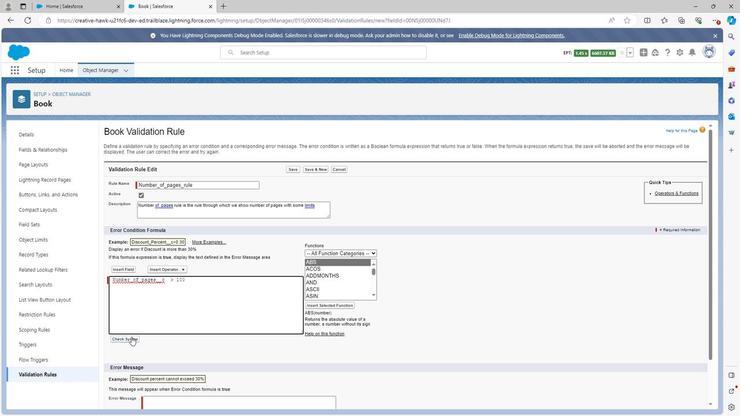 
Action: Mouse moved to (128, 337)
Screenshot: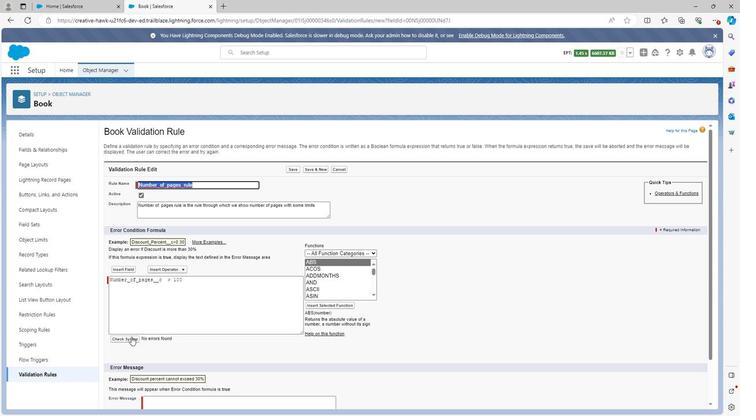 
Action: Mouse scrolled (128, 336) with delta (0, 0)
Screenshot: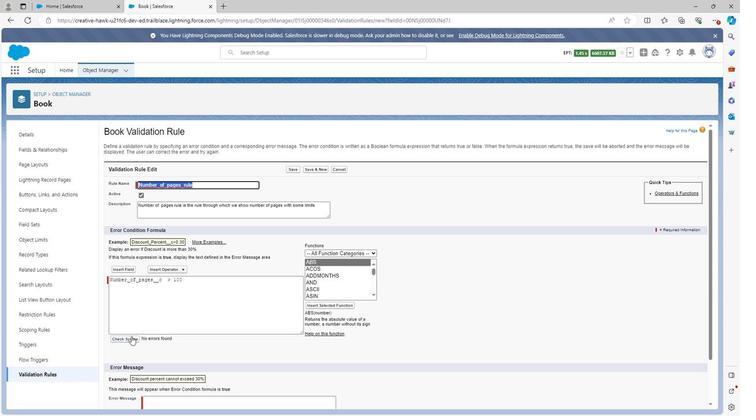 
Action: Mouse moved to (152, 333)
Screenshot: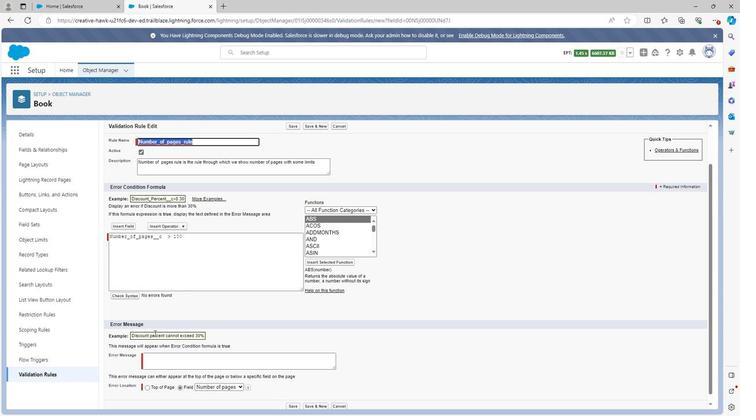 
Action: Mouse scrolled (152, 333) with delta (0, 0)
Screenshot: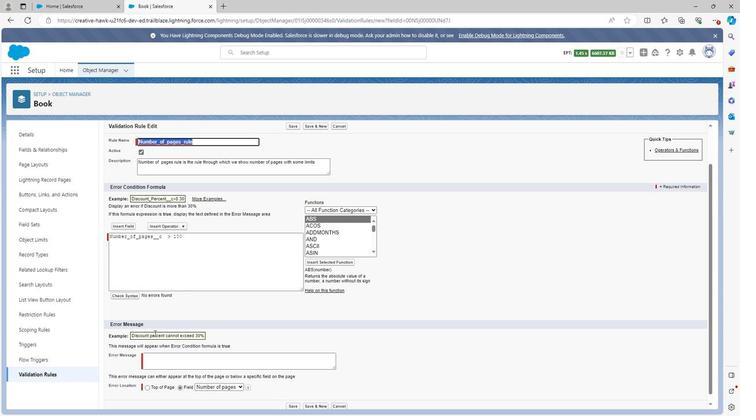 
Action: Mouse moved to (155, 351)
Screenshot: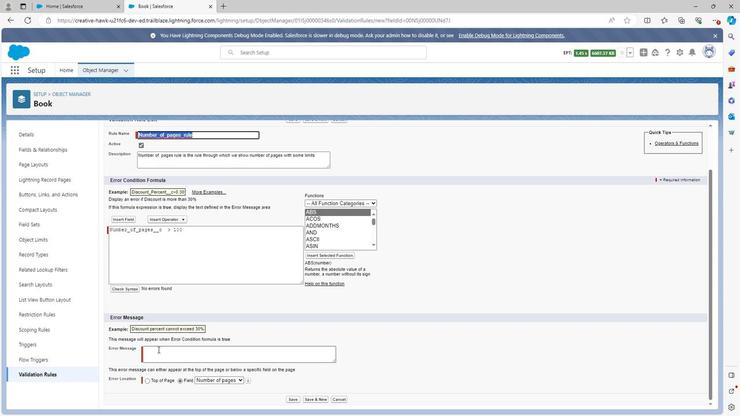 
Action: Mouse pressed left at (155, 351)
Screenshot: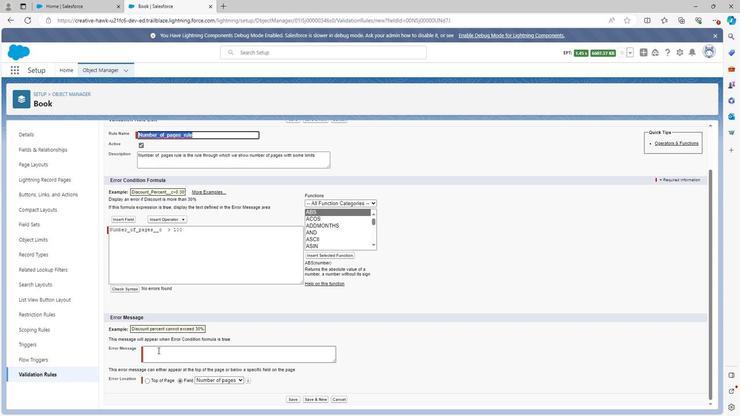 
Action: Mouse moved to (155, 351)
Screenshot: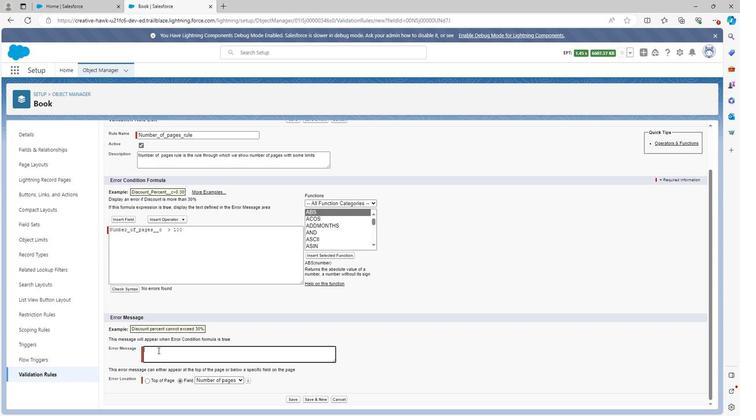 
Action: Key pressed <Key.shift>Number<Key.space>of<Key.space>pages<Key.space>of<Key.space>book<Key.space>should<Key.space>be<Key.space>greater<Key.space>than<Key.space>100
Screenshot: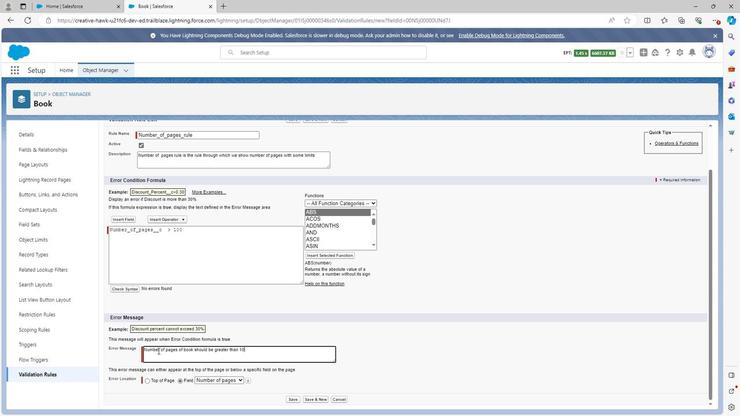 
Action: Mouse moved to (290, 400)
Screenshot: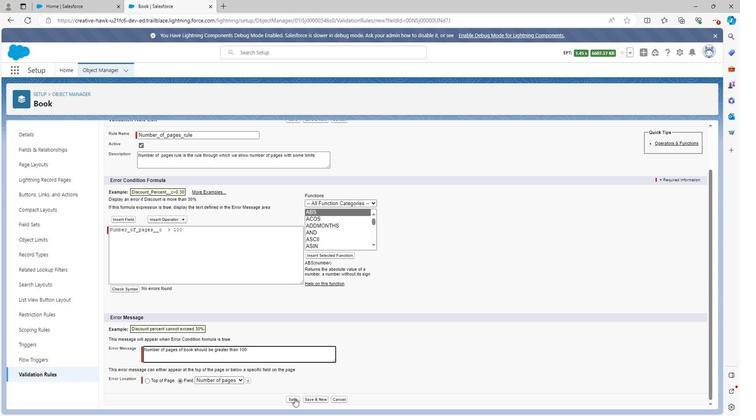 
Action: Mouse pressed left at (290, 400)
Screenshot: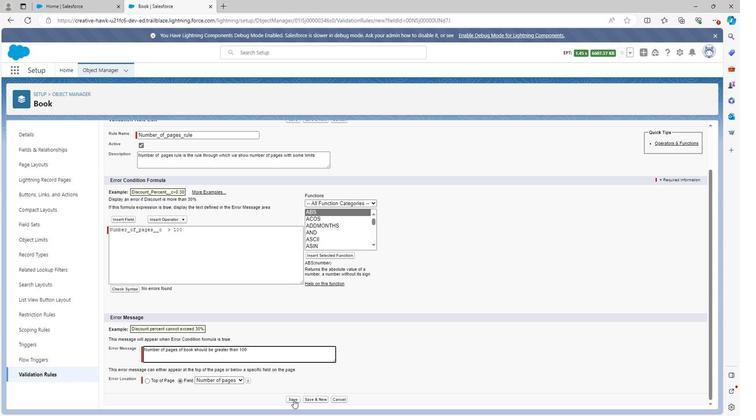 
Action: Mouse moved to (35, 139)
Screenshot: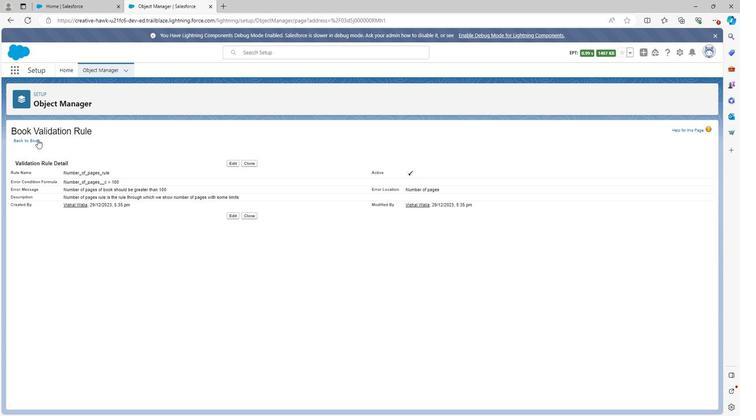 
Action: Mouse pressed left at (35, 139)
Screenshot: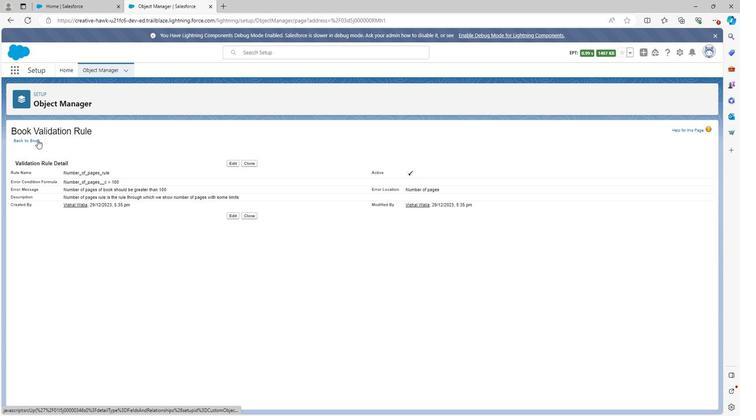 
Action: Mouse moved to (537, 128)
Screenshot: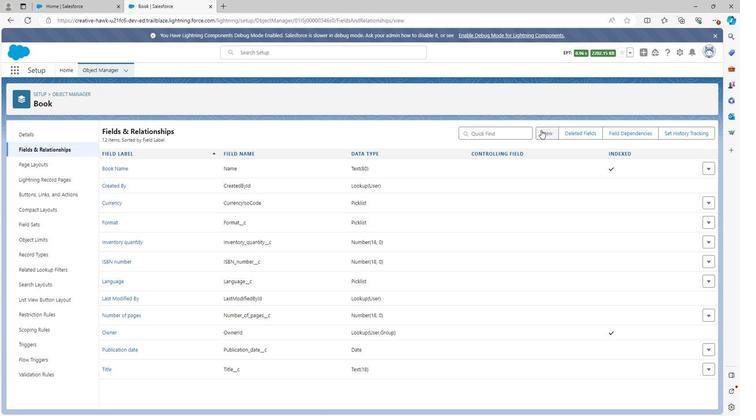 
Action: Mouse pressed left at (537, 128)
Screenshot: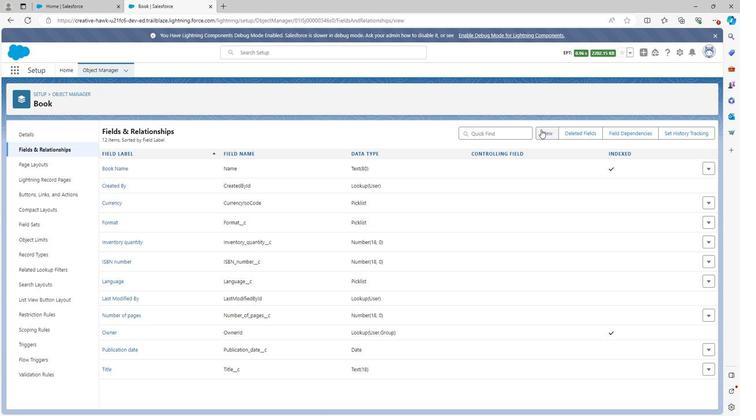 
Action: Mouse moved to (57, 145)
Screenshot: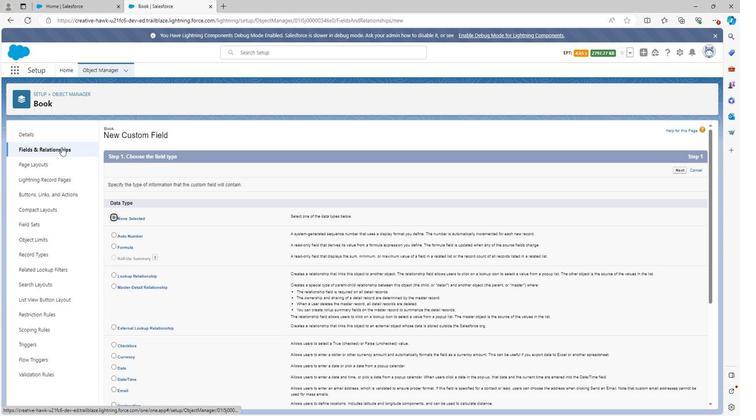 
Action: Mouse pressed left at (57, 145)
Screenshot: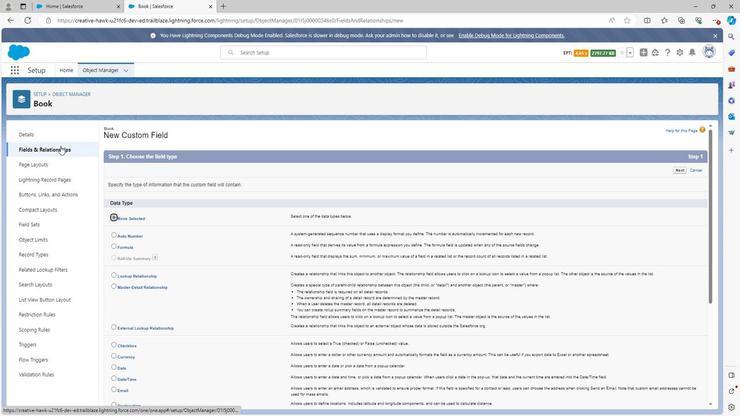 
Action: Mouse moved to (122, 348)
Screenshot: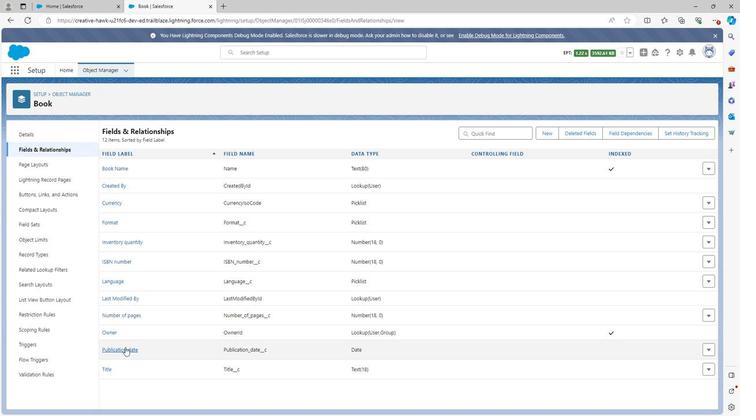 
Action: Mouse pressed left at (122, 348)
Screenshot: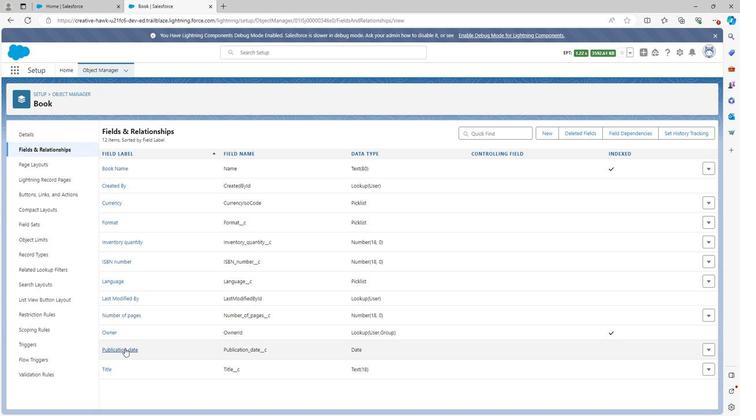 
Action: Mouse moved to (296, 306)
Screenshot: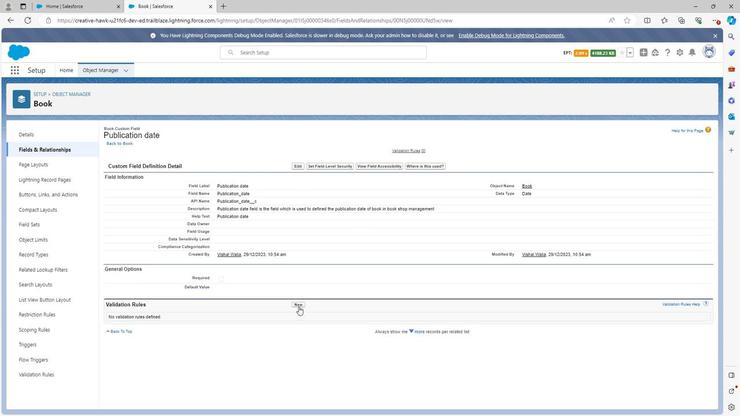 
Action: Mouse pressed left at (296, 306)
Screenshot: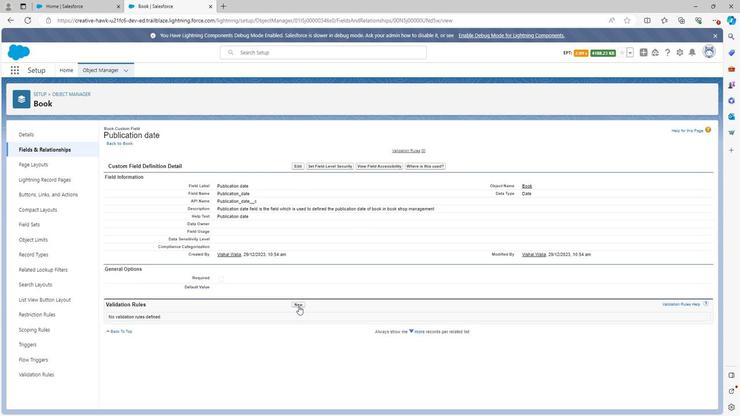 
Action: Mouse moved to (182, 183)
Screenshot: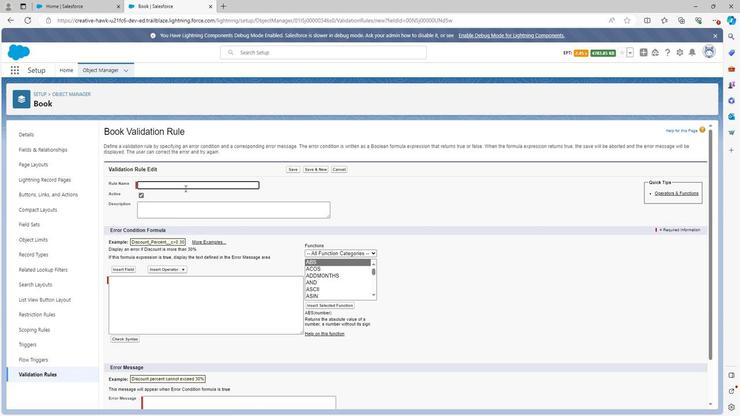 
Action: Mouse pressed left at (182, 183)
Screenshot: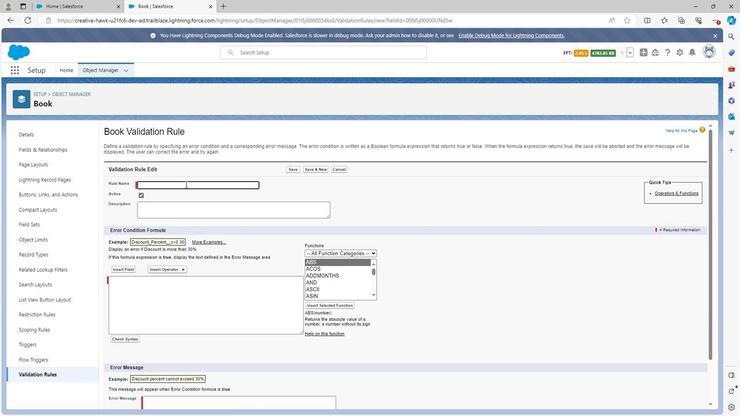
Action: Key pressed <Key.shift><Key.shift><Key.shift><Key.shift><Key.shift><Key.shift><Key.shift><Key.shift><Key.shift><Key.shift><Key.shift><Key.shift><Key.shift><Key.shift><Key.shift><Key.shift><Key.shift><Key.shift><Key.shift><Key.shift><Key.shift><Key.shift><Key.shift><Key.shift><Key.shift><Key.shift><Key.shift><Key.shift><Key.shift><Key.shift><Key.shift><Key.shift><Key.shift><Key.shift><Key.shift><Key.shift>Publication<Key.space>date<Key.space>rule
Screenshot: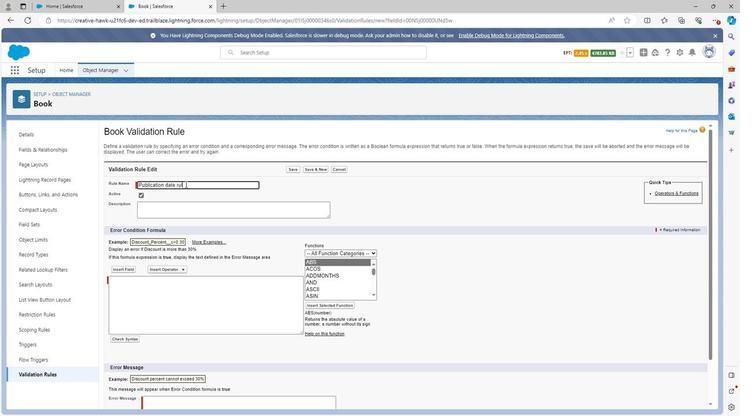 
Action: Mouse moved to (191, 193)
Screenshot: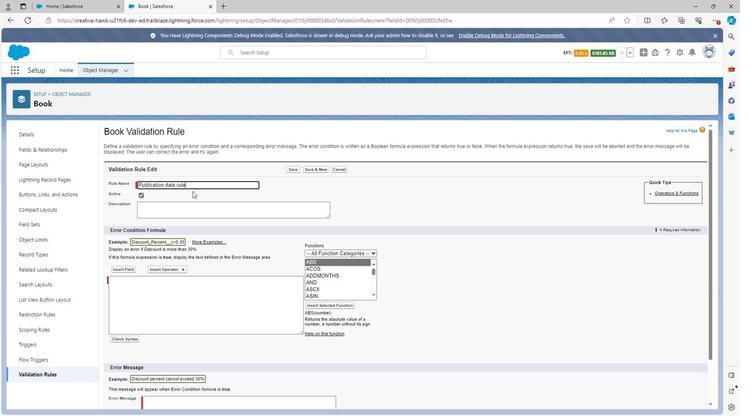 
Action: Mouse pressed left at (191, 193)
Screenshot: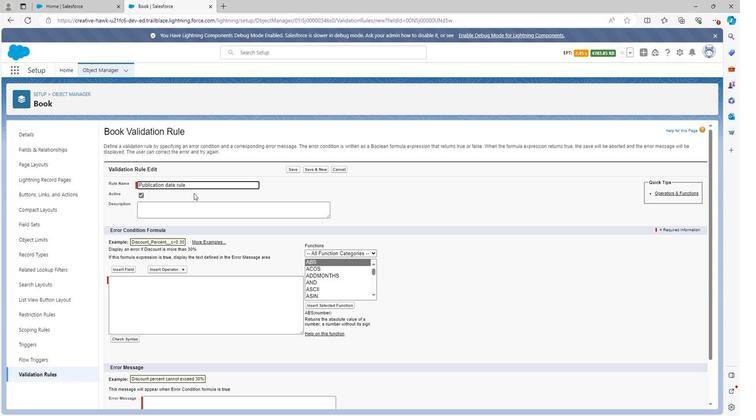 
Action: Mouse moved to (187, 210)
Screenshot: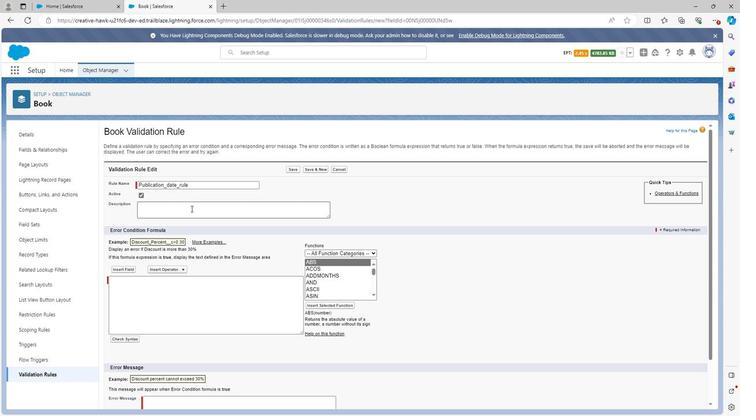 
Action: Mouse pressed left at (187, 210)
Screenshot: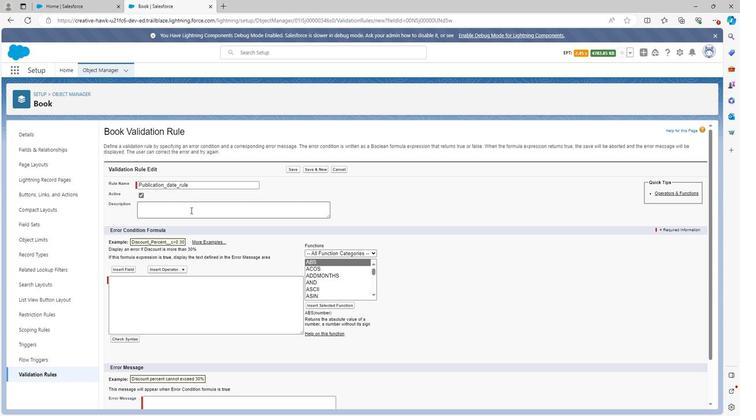 
Action: Key pressed <Key.shift>Publication<Key.space>date<Key.space>rule<Key.space>is<Key.space>the<Key.space>rule<Key.space>through<Key.space>which<Key.space>we<Key.space>show<Key.space>publication<Key.space>date<Key.space>with<Key.space>some<Key.space>limits
Screenshot: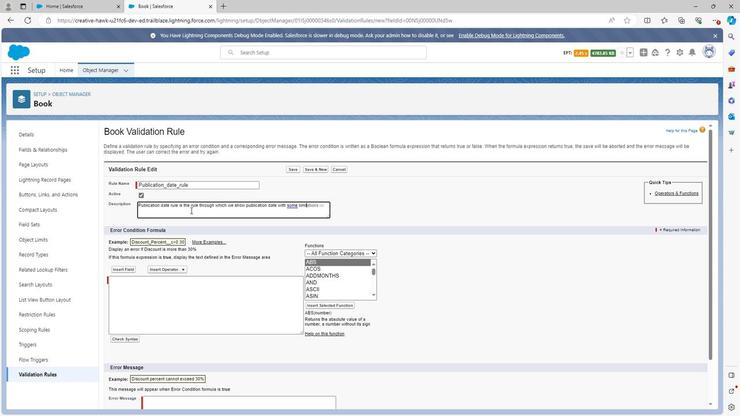 
Action: Mouse moved to (126, 267)
Screenshot: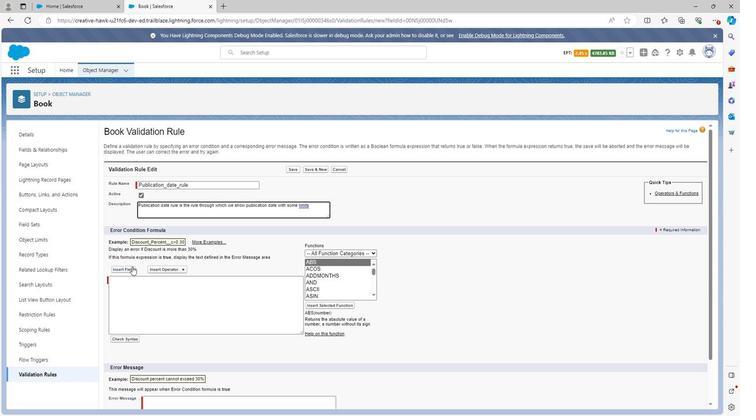 
Action: Mouse pressed left at (126, 267)
Screenshot: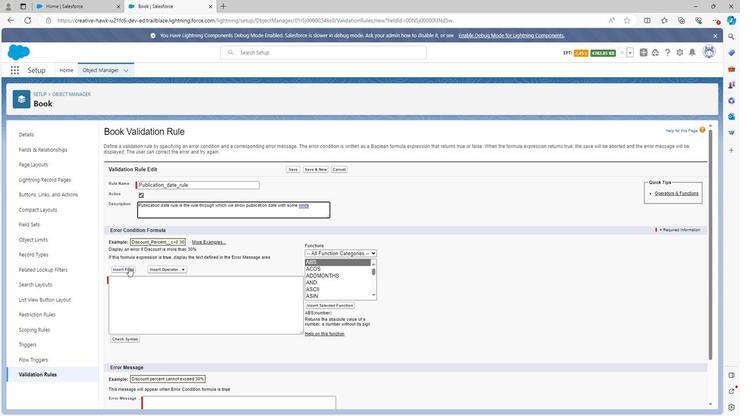 
Action: Mouse moved to (336, 268)
Screenshot: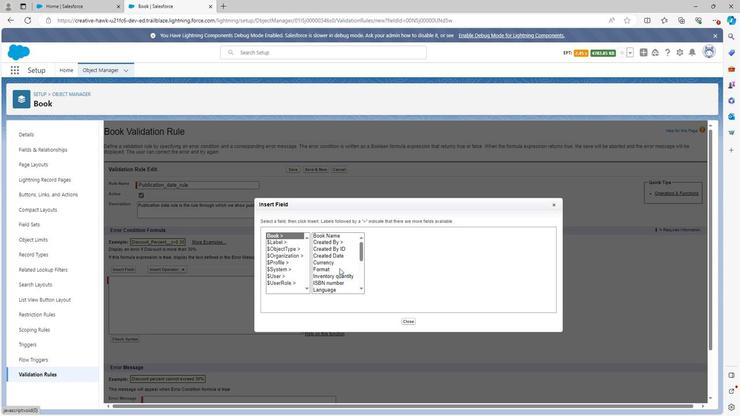 
Action: Mouse scrolled (336, 268) with delta (0, 0)
Screenshot: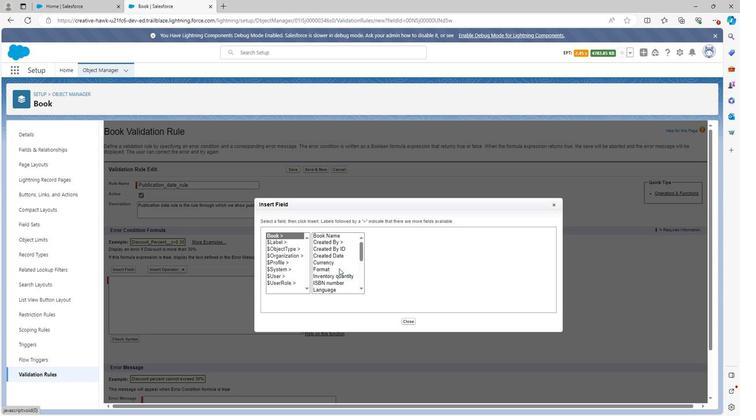 
Action: Mouse scrolled (336, 268) with delta (0, 0)
Screenshot: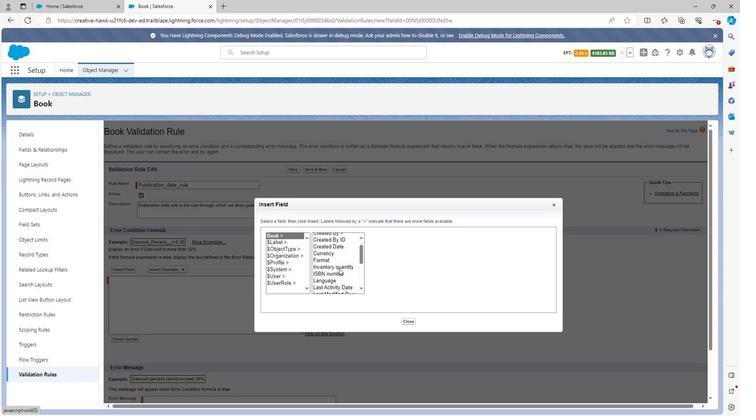 
Action: Mouse scrolled (336, 268) with delta (0, 0)
Screenshot: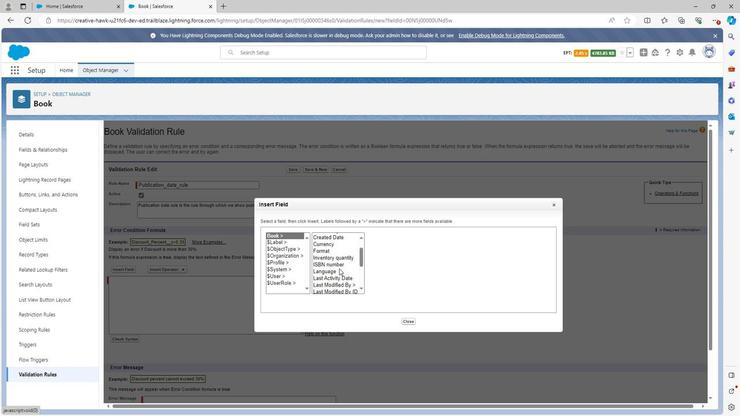 
Action: Mouse scrolled (336, 268) with delta (0, 0)
Screenshot: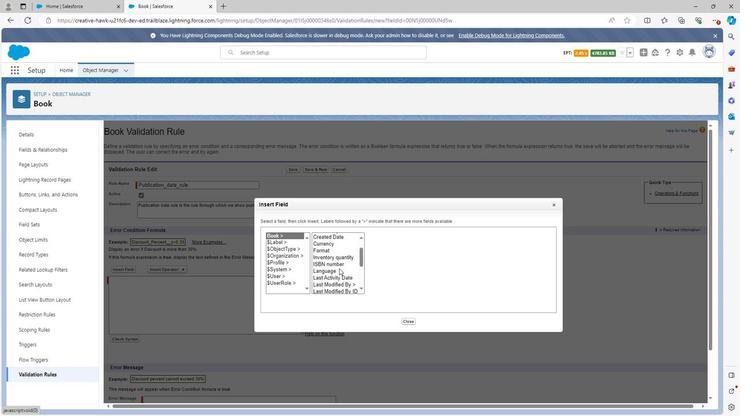 
Action: Mouse scrolled (336, 268) with delta (0, 0)
Screenshot: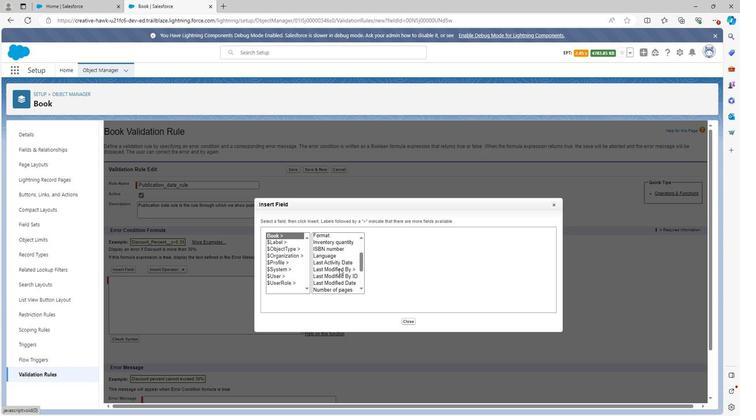
Action: Mouse scrolled (336, 268) with delta (0, 0)
Screenshot: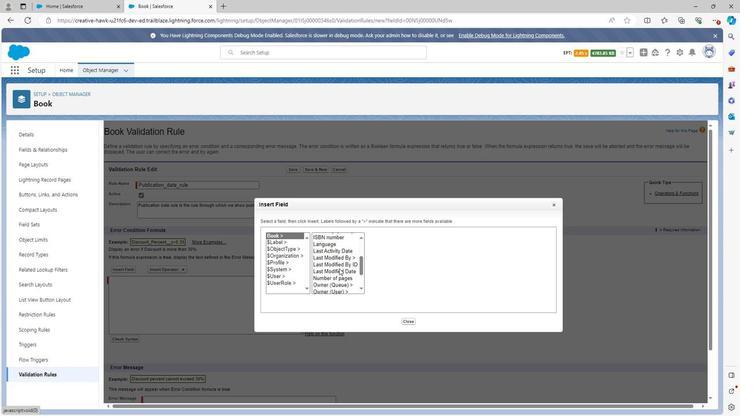 
Action: Mouse scrolled (336, 268) with delta (0, 0)
Screenshot: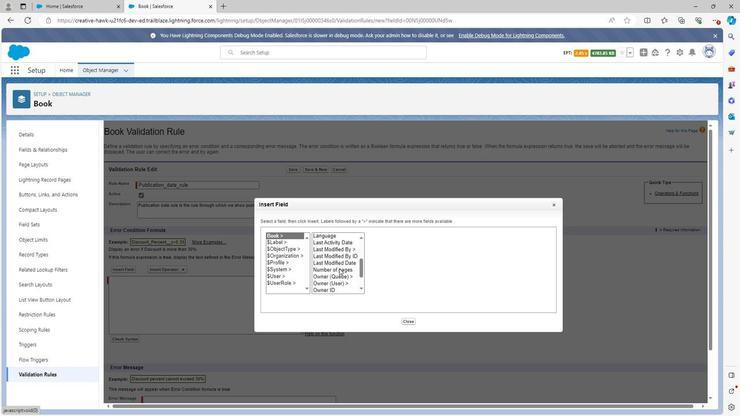 
Action: Mouse scrolled (336, 268) with delta (0, 0)
Screenshot: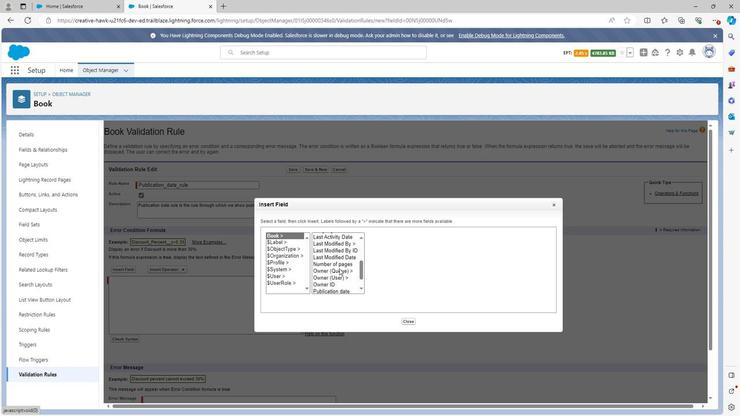 
Action: Mouse scrolled (336, 268) with delta (0, 0)
Screenshot: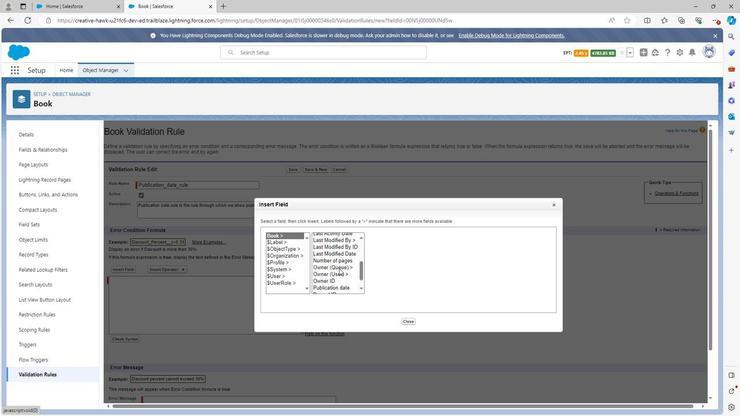 
Action: Mouse scrolled (336, 268) with delta (0, 0)
Screenshot: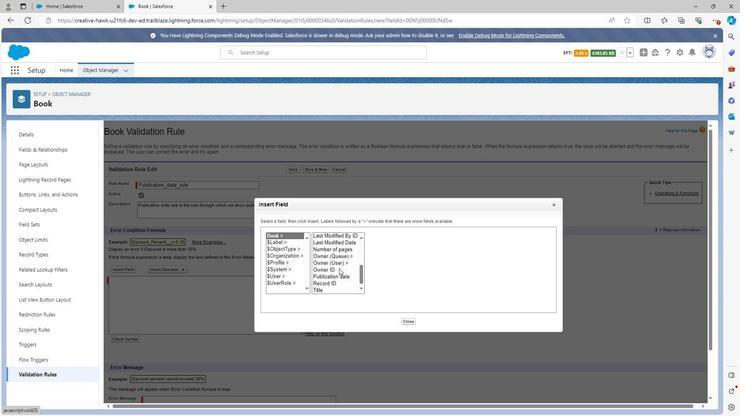 
Action: Mouse moved to (330, 277)
Screenshot: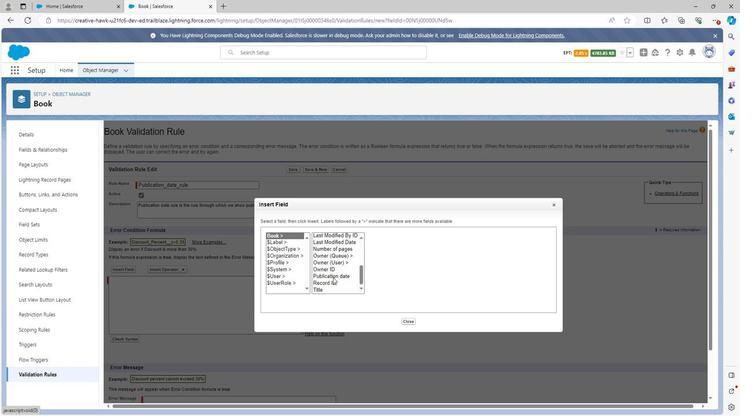 
Action: Mouse pressed left at (330, 277)
Screenshot: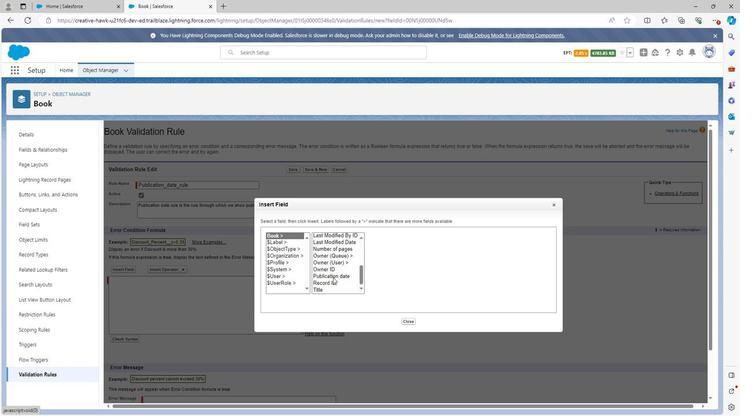 
Action: Mouse moved to (392, 277)
Screenshot: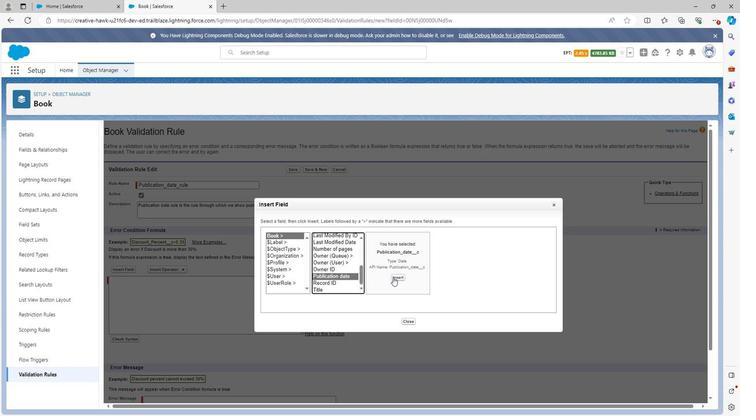 
Action: Mouse pressed left at (392, 277)
Screenshot: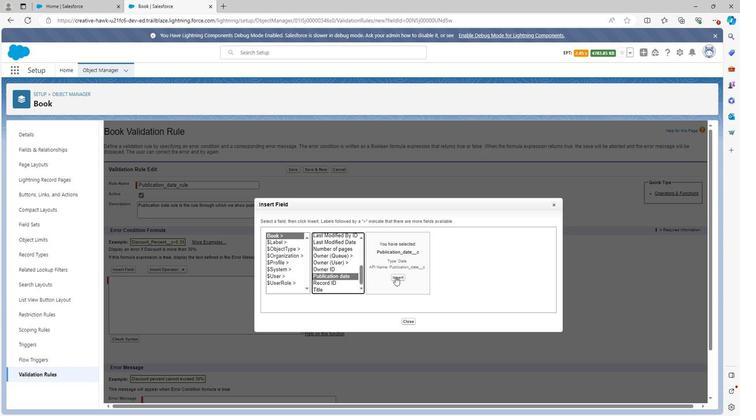 
Action: Mouse moved to (175, 268)
Screenshot: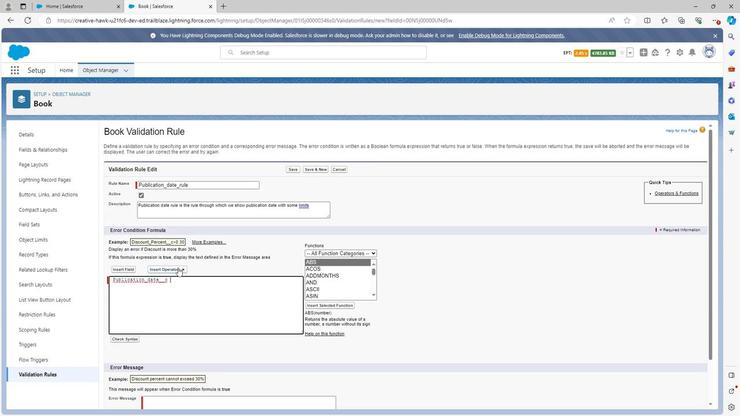 
Action: Mouse pressed left at (175, 268)
Screenshot: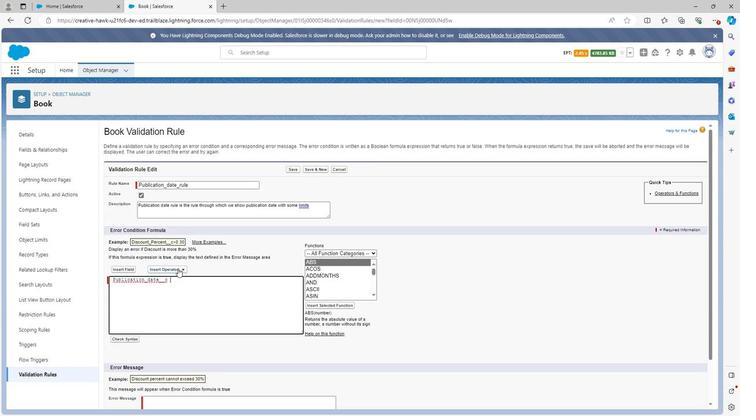 
Action: Mouse moved to (170, 359)
Screenshot: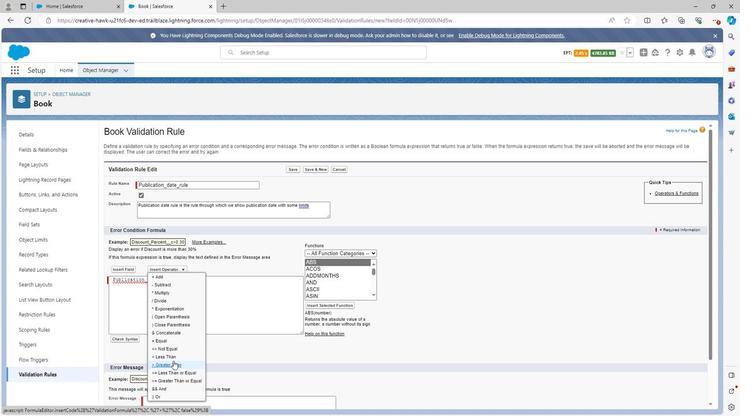 
Action: Mouse pressed left at (170, 359)
Screenshot: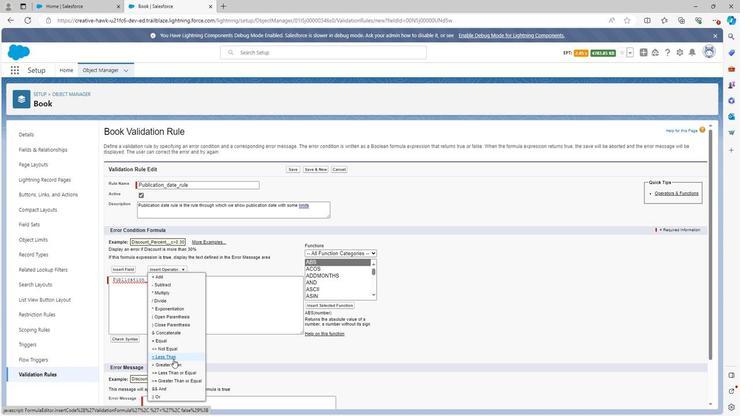 
Action: Mouse moved to (325, 253)
Screenshot: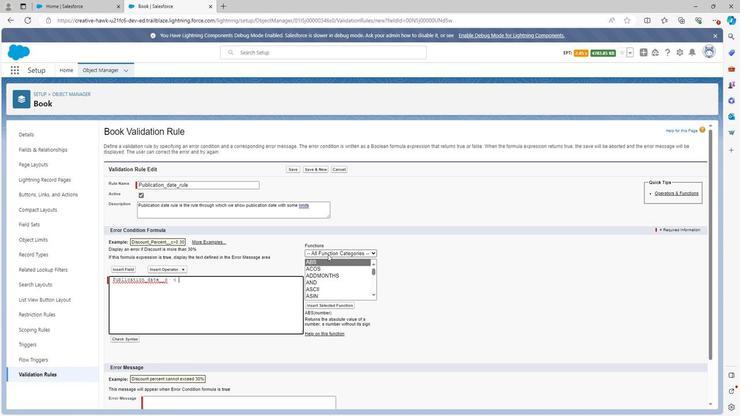 
Action: Mouse pressed left at (325, 253)
Screenshot: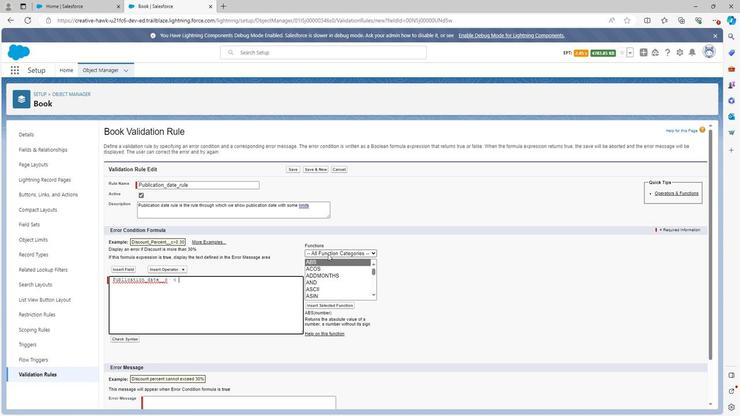 
Action: Mouse moved to (318, 270)
Screenshot: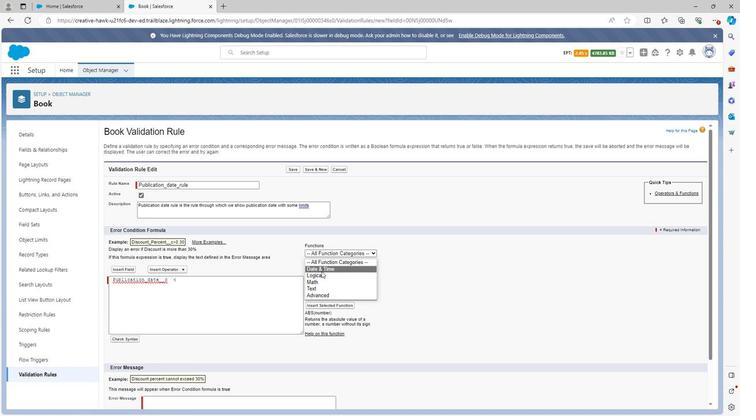 
Action: Mouse pressed left at (318, 270)
Screenshot: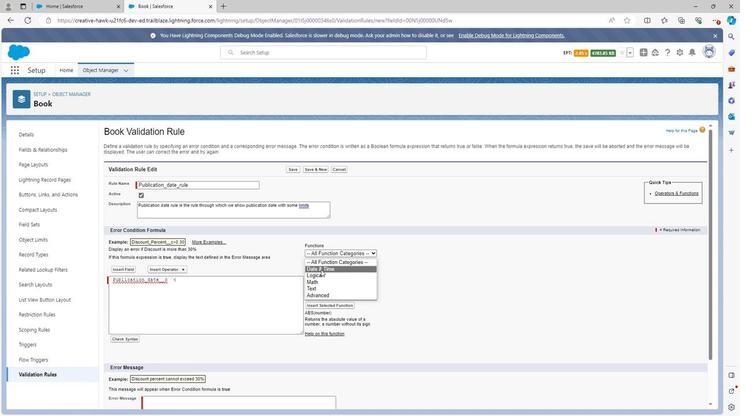 
Action: Mouse moved to (319, 278)
Screenshot: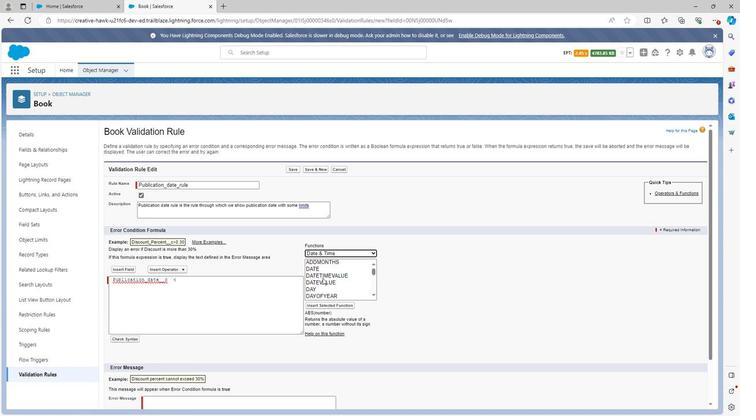
Action: Mouse scrolled (319, 278) with delta (0, 0)
Screenshot: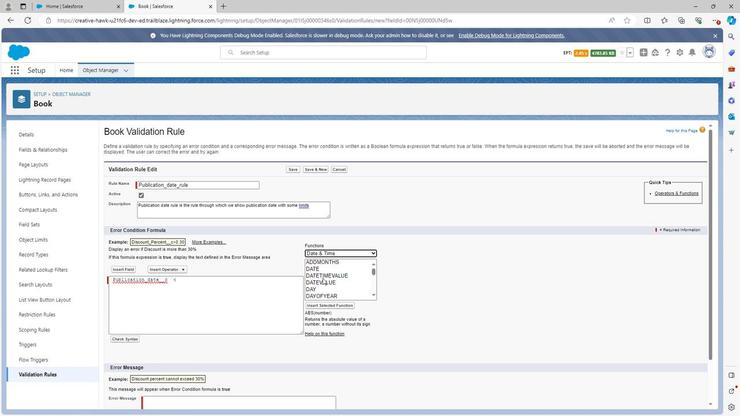 
Action: Mouse scrolled (319, 278) with delta (0, 0)
Screenshot: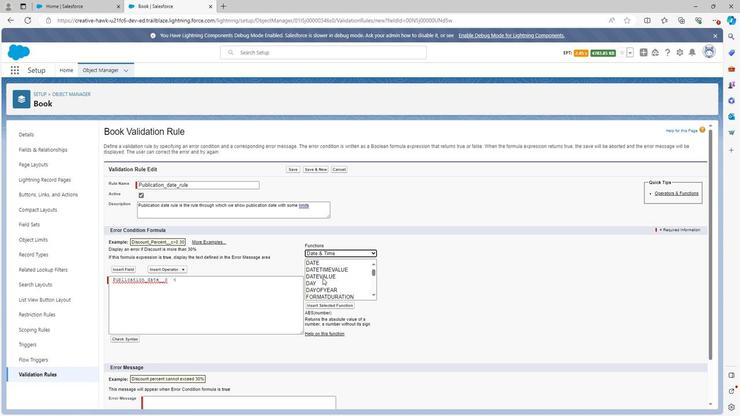 
Action: Mouse scrolled (319, 278) with delta (0, 0)
Screenshot: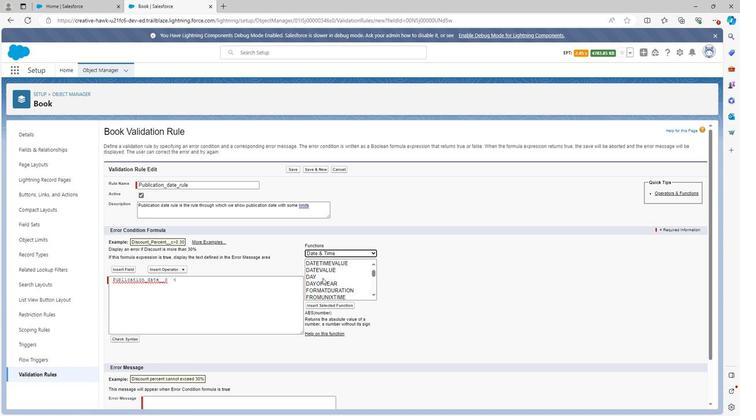 
Action: Mouse scrolled (319, 278) with delta (0, 0)
Screenshot: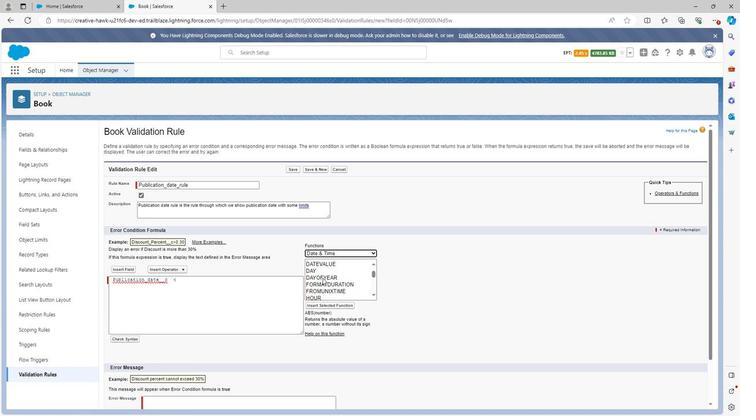 
Action: Mouse scrolled (319, 278) with delta (0, 0)
Screenshot: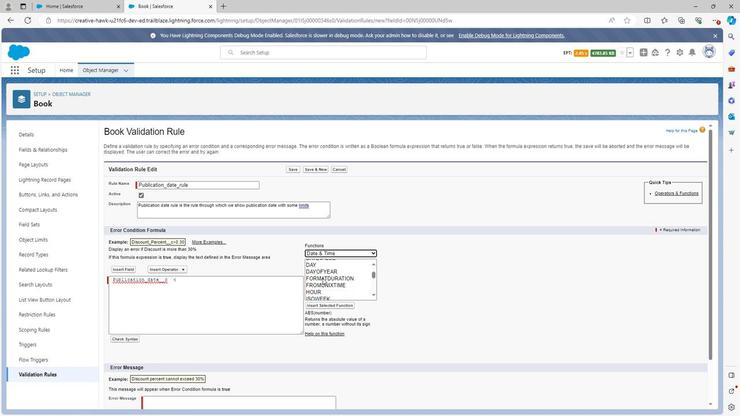 
Action: Mouse scrolled (319, 278) with delta (0, 0)
Screenshot: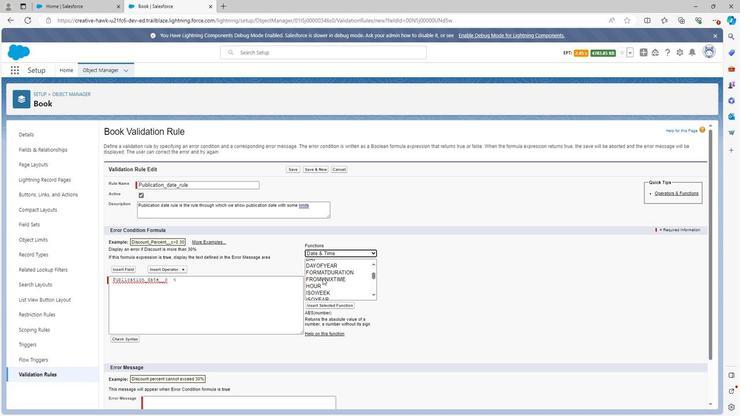 
Action: Mouse scrolled (319, 278) with delta (0, 0)
Screenshot: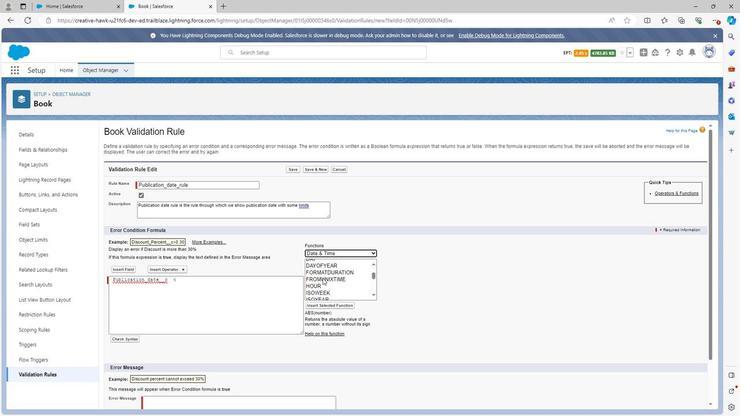 
Action: Mouse scrolled (319, 278) with delta (0, 0)
Screenshot: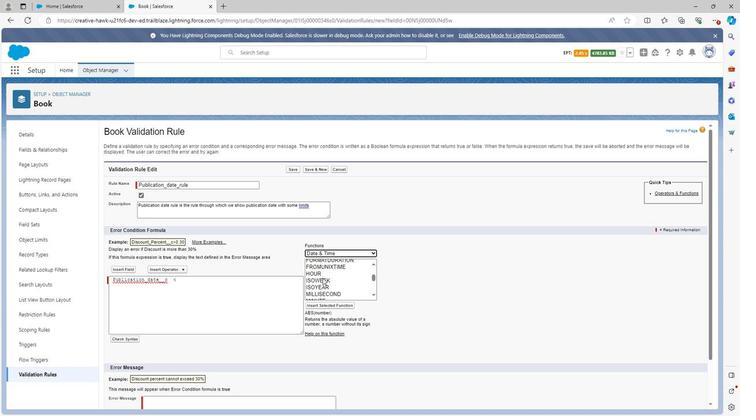 
Action: Mouse scrolled (319, 278) with delta (0, 0)
Screenshot: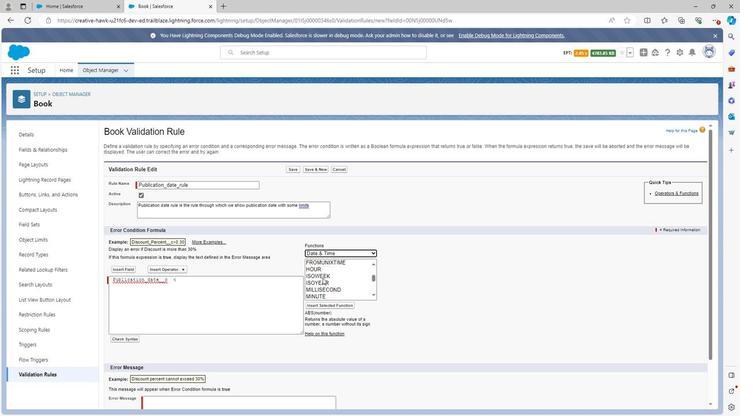 
Action: Mouse scrolled (319, 278) with delta (0, 0)
Screenshot: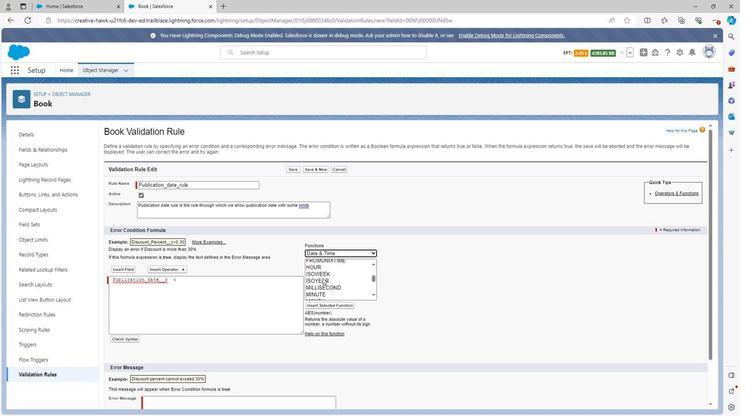 
Action: Mouse scrolled (319, 278) with delta (0, 0)
Screenshot: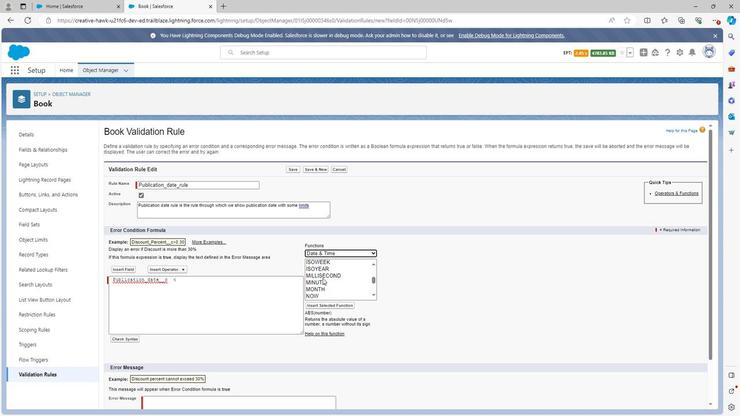 
Action: Mouse scrolled (319, 278) with delta (0, 0)
Screenshot: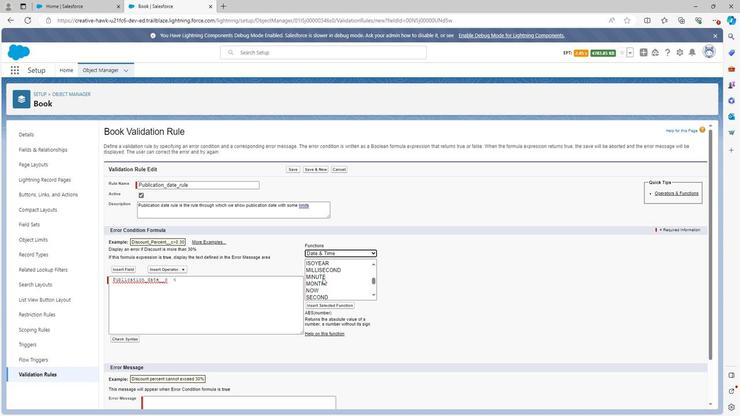 
Action: Mouse scrolled (319, 278) with delta (0, 0)
Screenshot: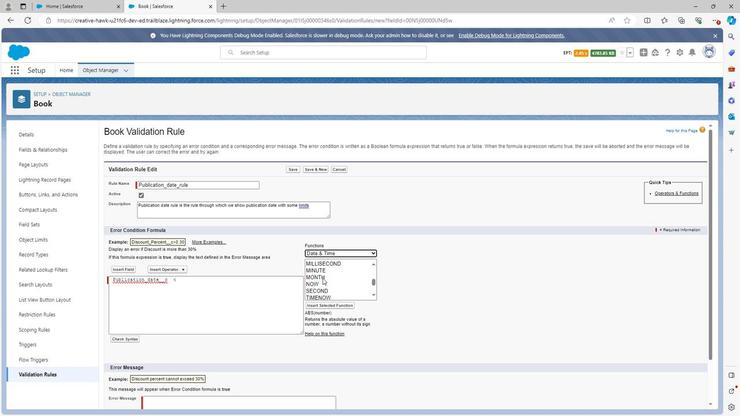 
Action: Mouse scrolled (319, 278) with delta (0, 0)
Screenshot: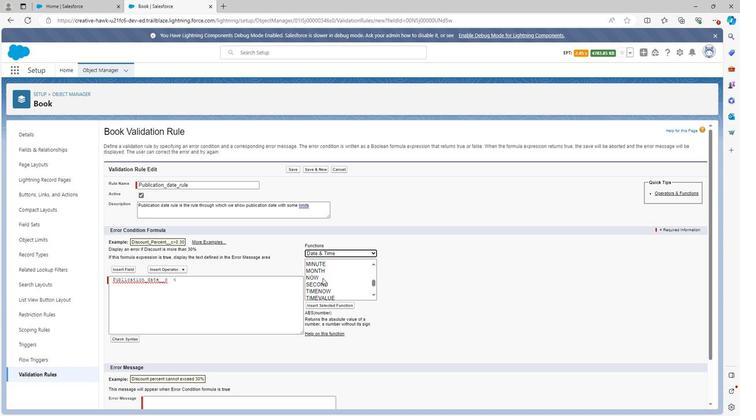 
Action: Mouse scrolled (319, 278) with delta (0, 0)
Screenshot: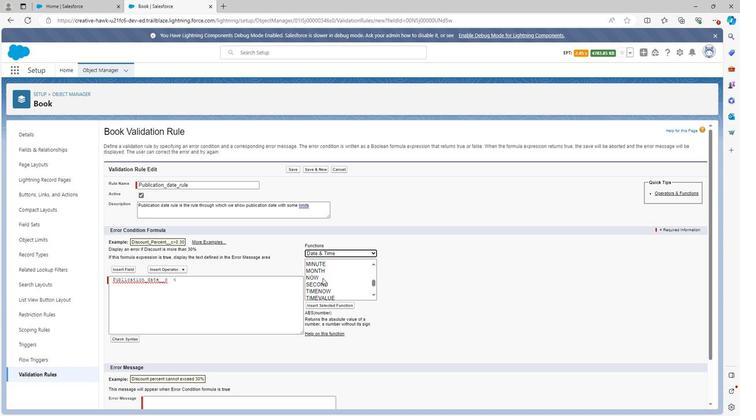 
Action: Mouse moved to (318, 278)
Screenshot: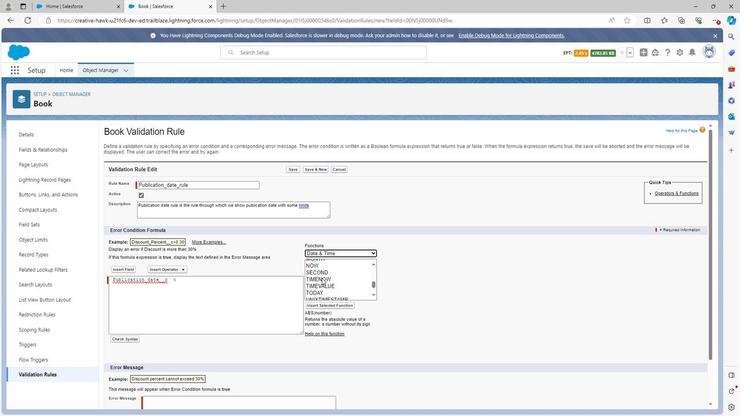 
Action: Mouse scrolled (318, 278) with delta (0, 0)
Screenshot: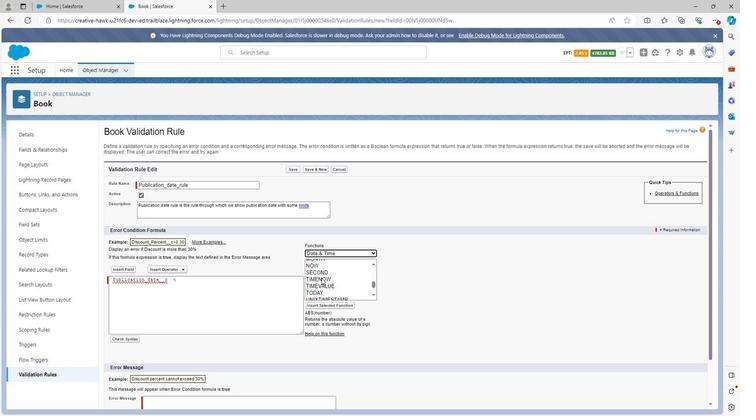 
Action: Mouse moved to (313, 284)
Screenshot: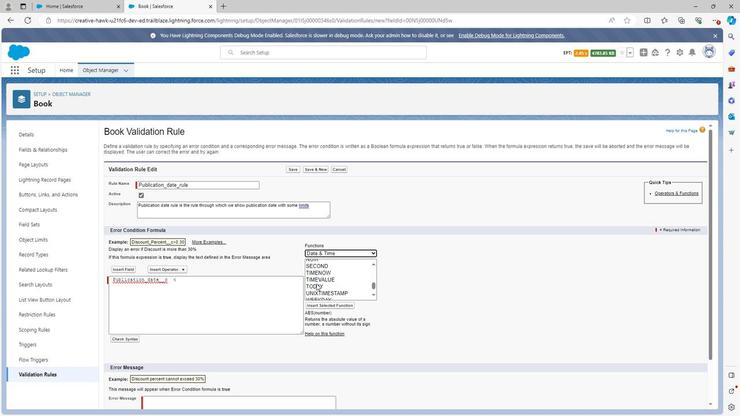 
Action: Mouse pressed left at (313, 284)
Screenshot: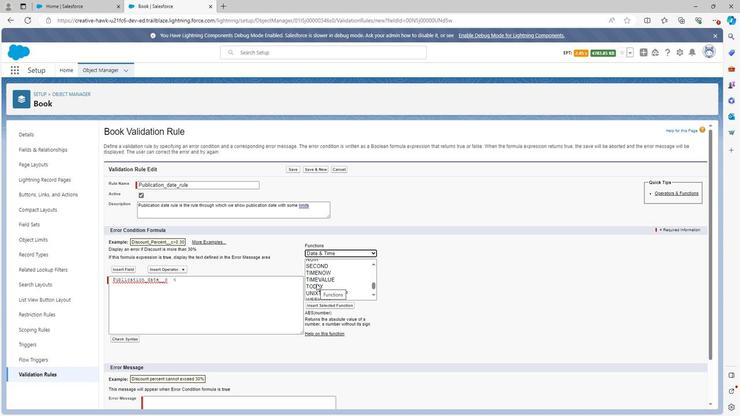 
Action: Mouse moved to (316, 305)
Screenshot: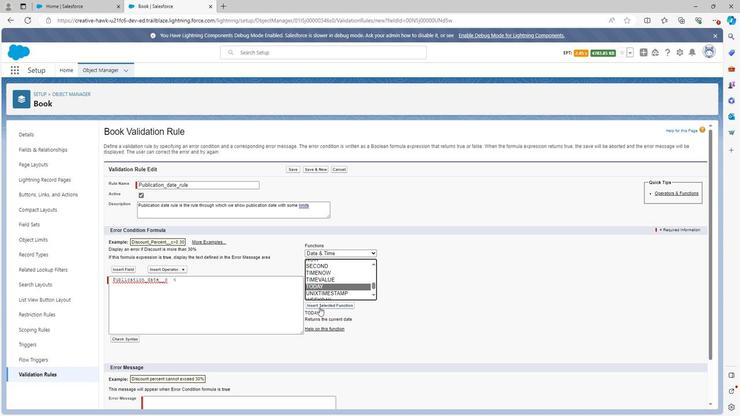 
Action: Mouse pressed left at (316, 305)
Screenshot: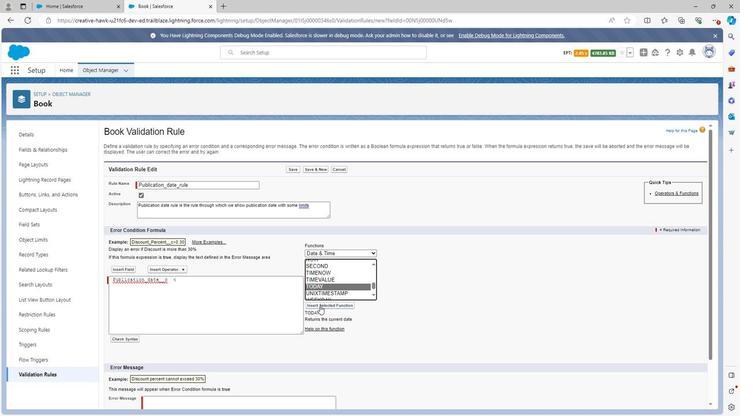 
Action: Mouse moved to (126, 341)
Screenshot: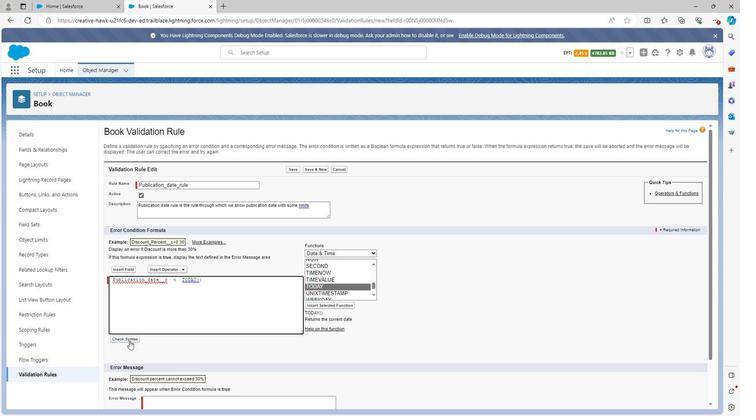 
Action: Mouse pressed left at (126, 341)
Screenshot: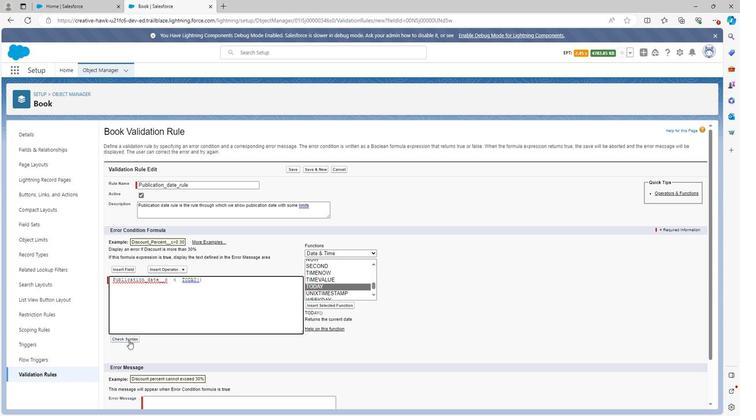 
Action: Mouse moved to (150, 343)
Screenshot: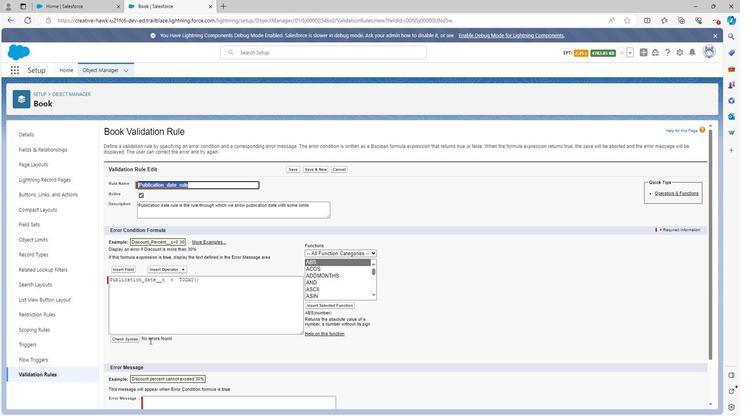 
Action: Mouse scrolled (150, 343) with delta (0, 0)
Screenshot: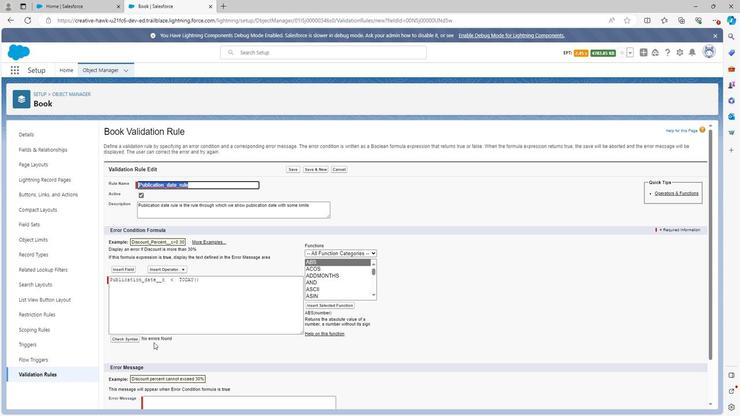 
Action: Mouse scrolled (150, 343) with delta (0, 0)
Screenshot: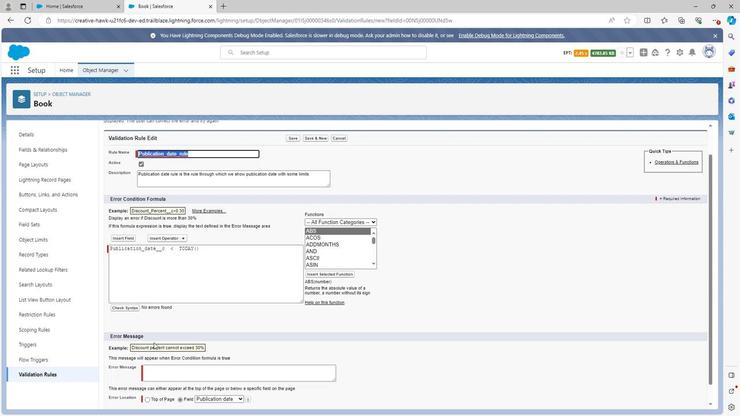 
Action: Mouse moved to (164, 357)
Screenshot: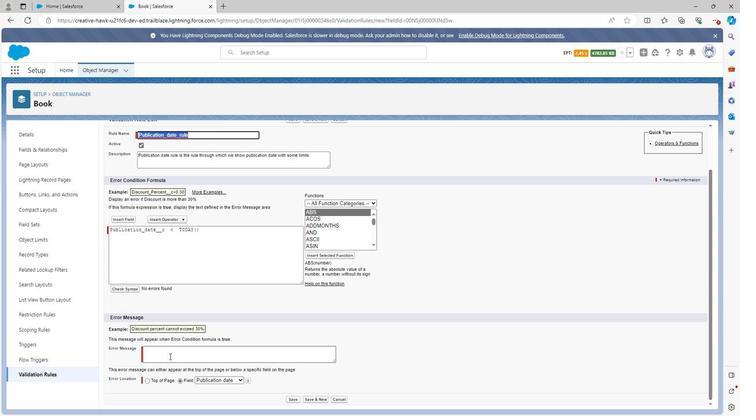 
Action: Mouse pressed left at (164, 357)
Screenshot: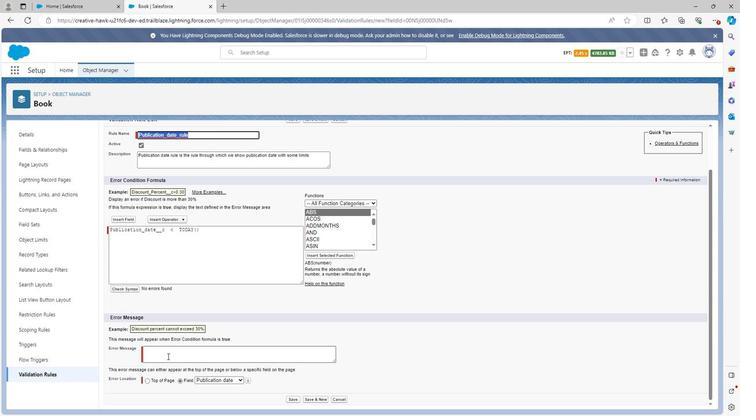 
Action: Key pressed <Key.shift>Publication<Key.space>date<Key.space>should<Key.space>be<Key.space>less<Key.space>than<Key.space>today
Screenshot: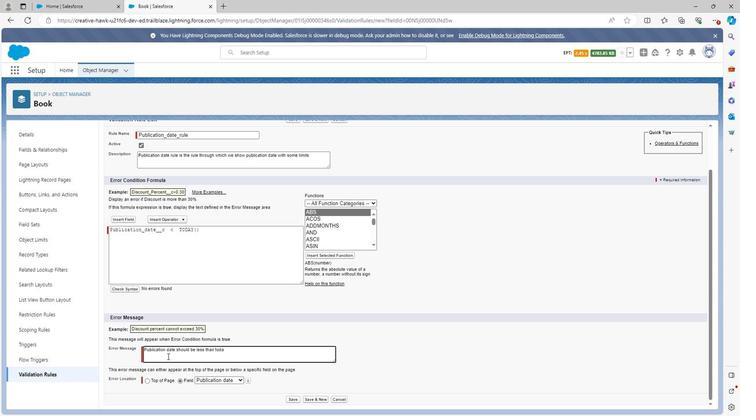 
Action: Mouse moved to (290, 400)
Screenshot: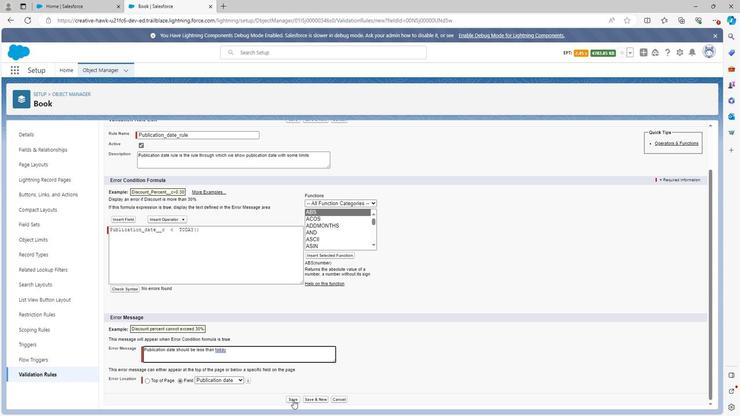 
Action: Mouse pressed left at (290, 400)
Screenshot: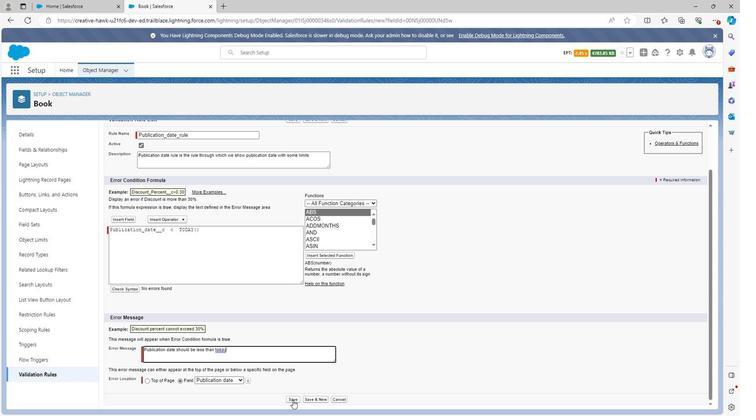 
Action: Mouse moved to (32, 138)
Screenshot: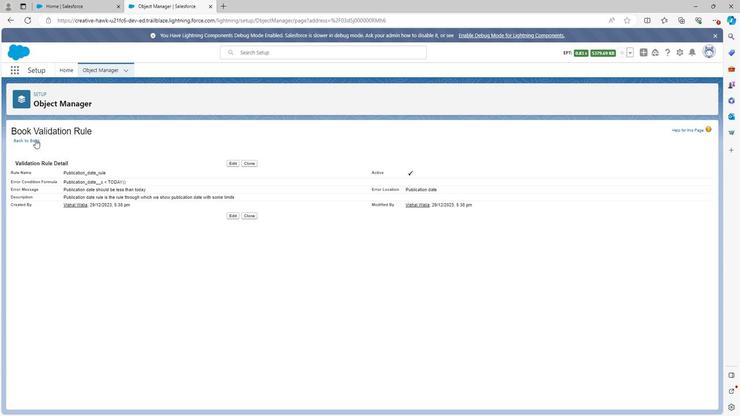 
Action: Mouse pressed left at (32, 138)
Screenshot: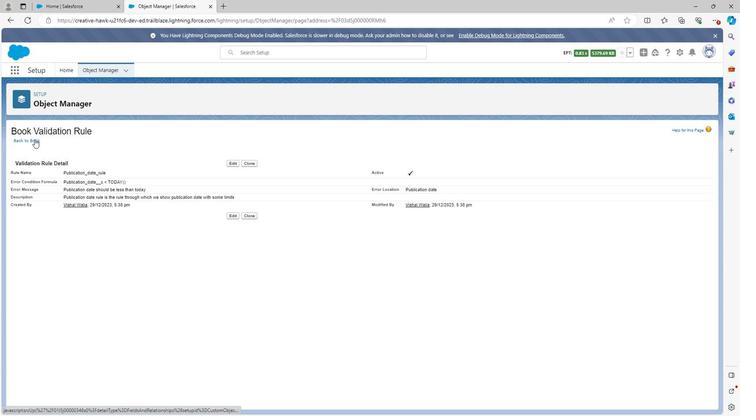 
Action: Mouse moved to (249, 299)
Screenshot: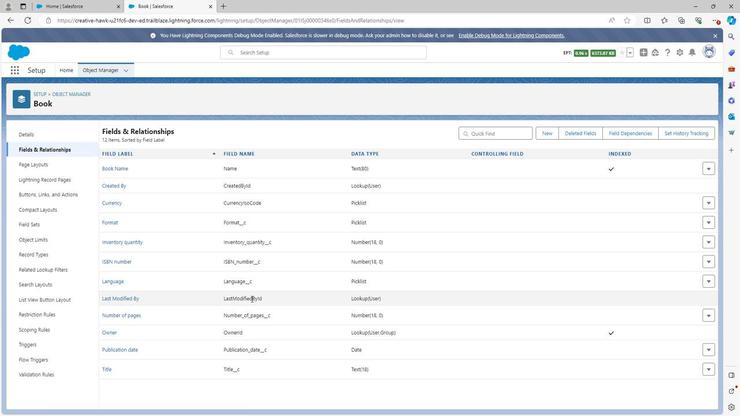 
